 Task: Plan a event to practice mindfulness during the workday.
Action: Mouse moved to (118, 215)
Screenshot: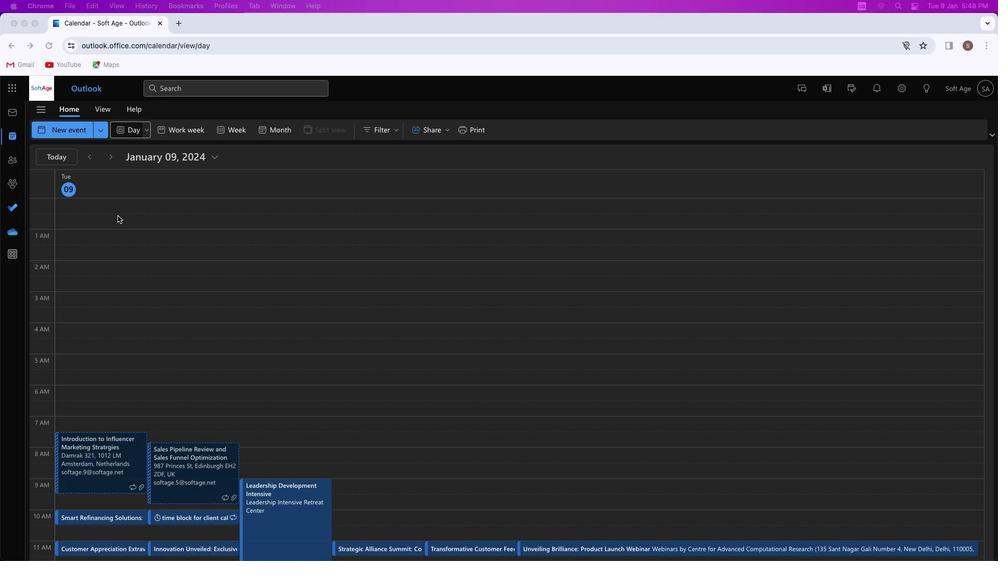
Action: Mouse pressed left at (118, 215)
Screenshot: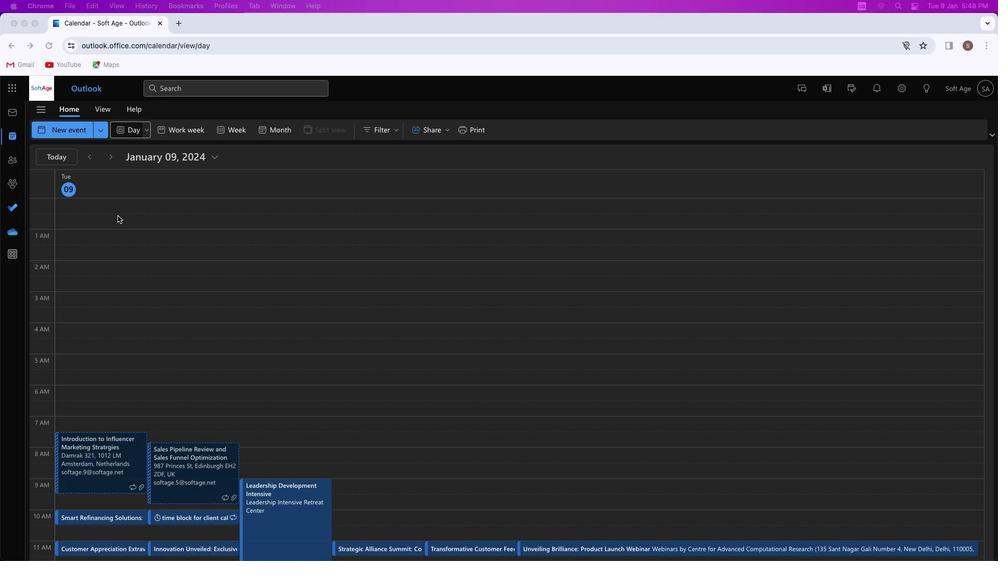 
Action: Mouse moved to (69, 132)
Screenshot: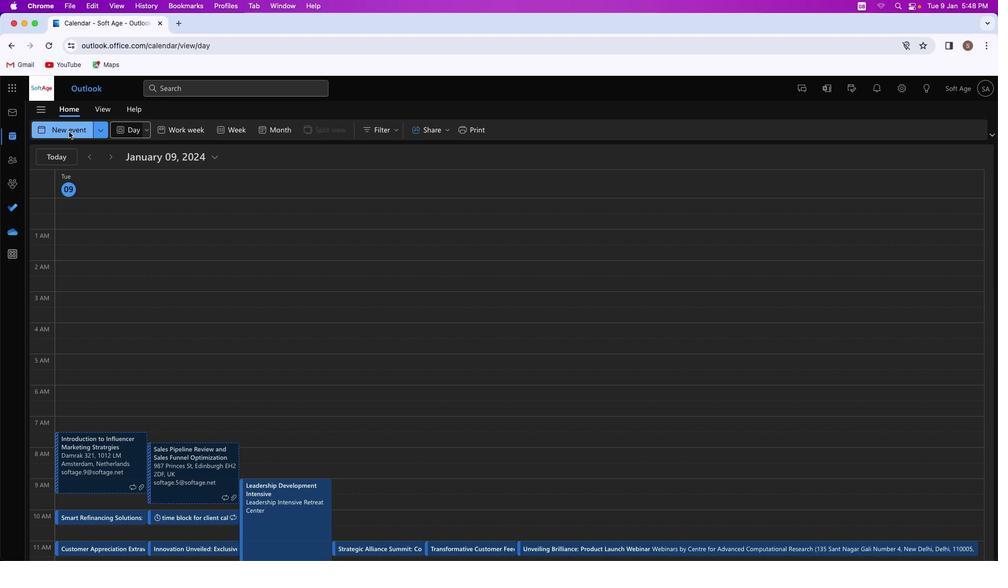 
Action: Mouse pressed left at (69, 132)
Screenshot: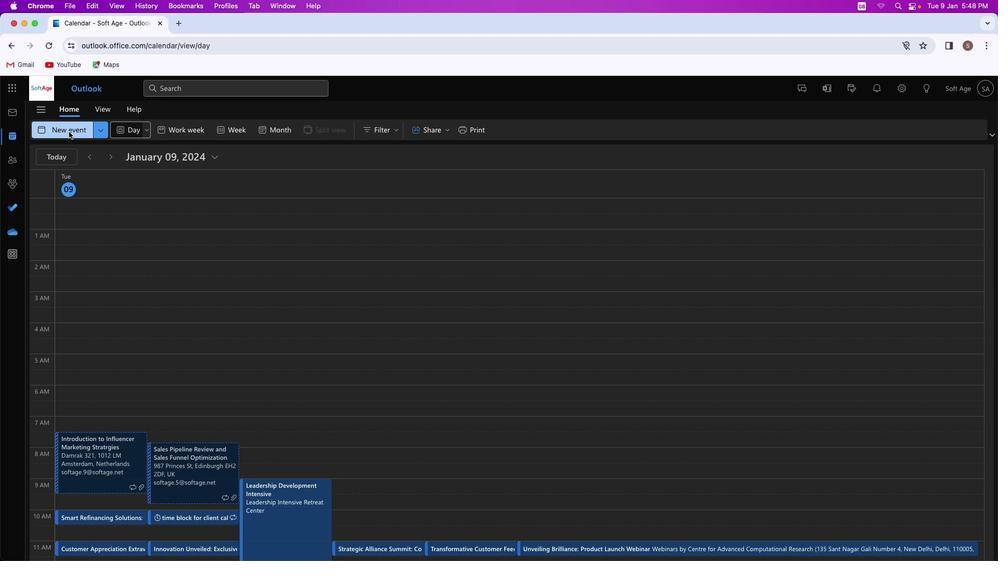 
Action: Mouse moved to (269, 193)
Screenshot: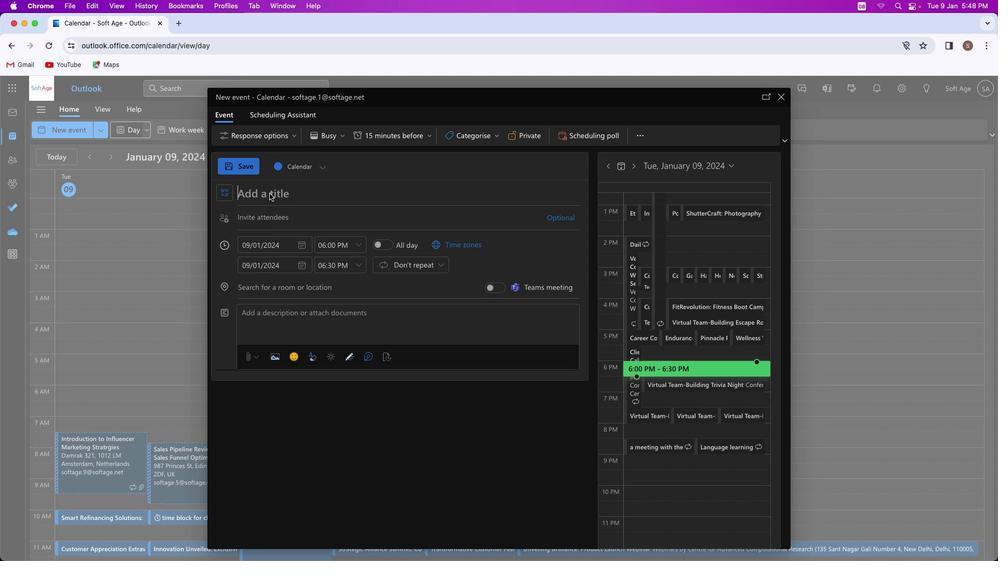 
Action: Mouse pressed left at (269, 193)
Screenshot: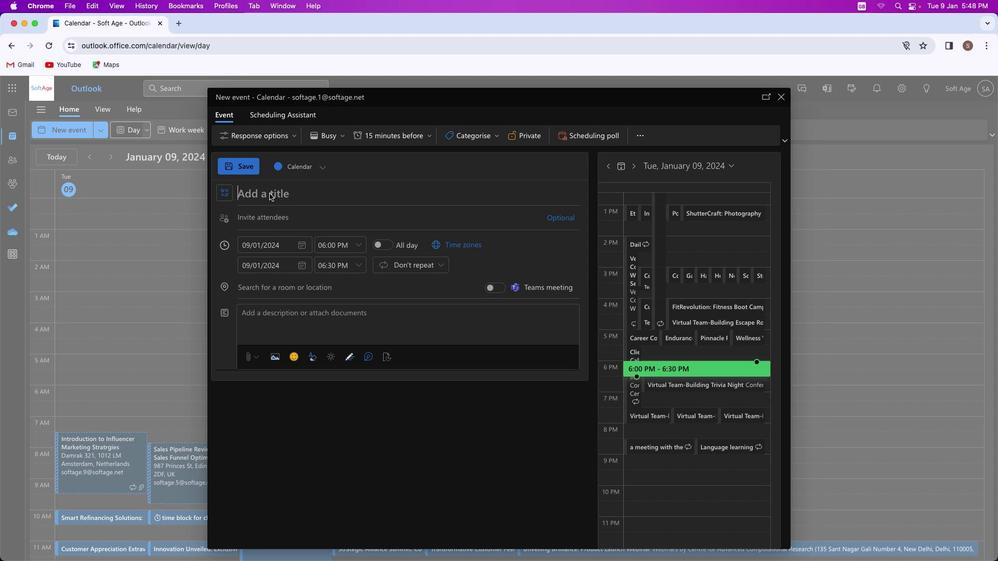 
Action: Key pressed Key.shift_r'M''i''n''d''f''u''l'Key.spaceKey.shift_r'M''o''m''e''n''t''s'Key.shift_r':'Key.spaceKey.shift'W''o''r''k''d''a''y'Key.spaceKey.shift'S''e''r''e''n''i''t''y'Key.spaceKey.shift'S''e''s''s''i''o''n'
Screenshot: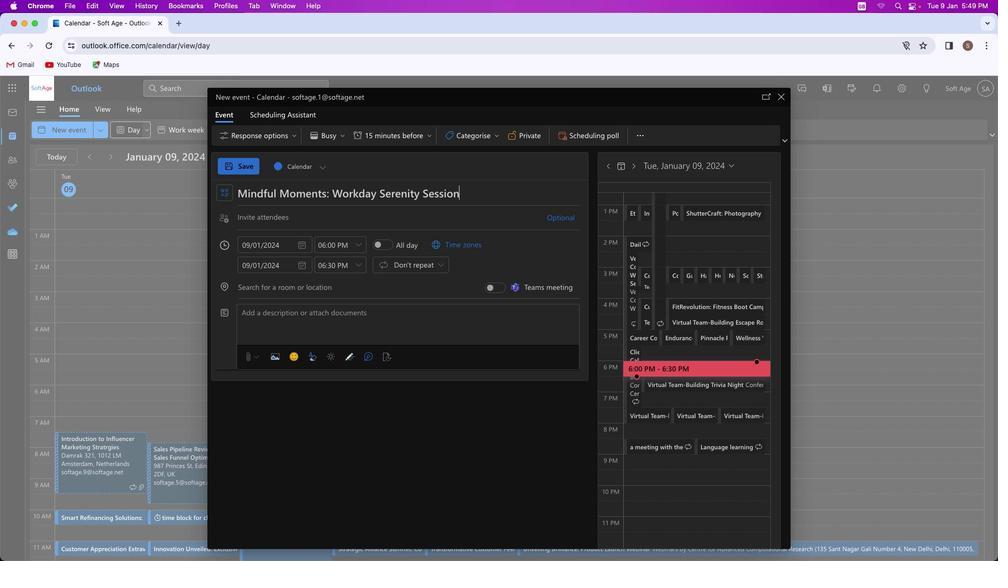 
Action: Mouse moved to (274, 219)
Screenshot: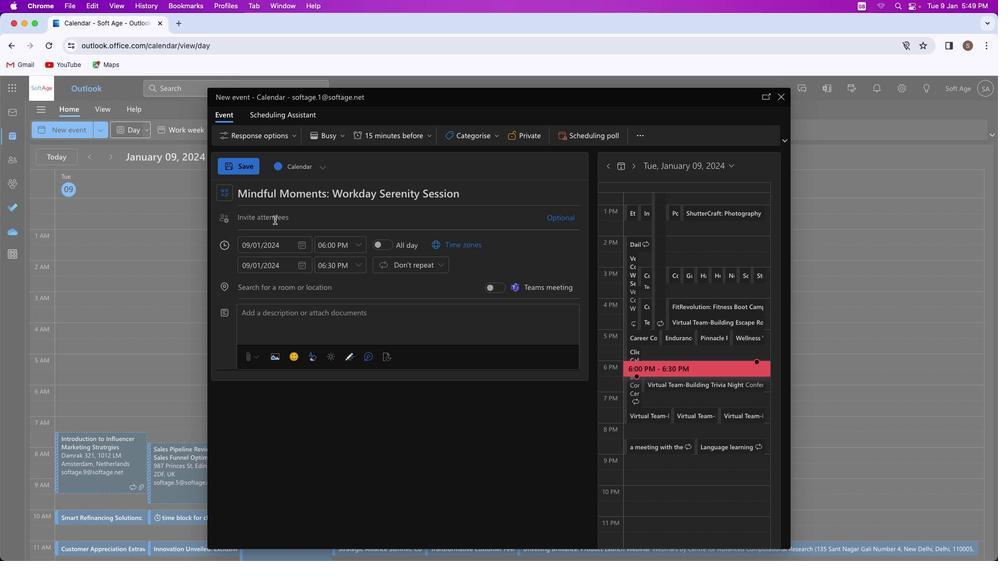 
Action: Mouse pressed left at (274, 219)
Screenshot: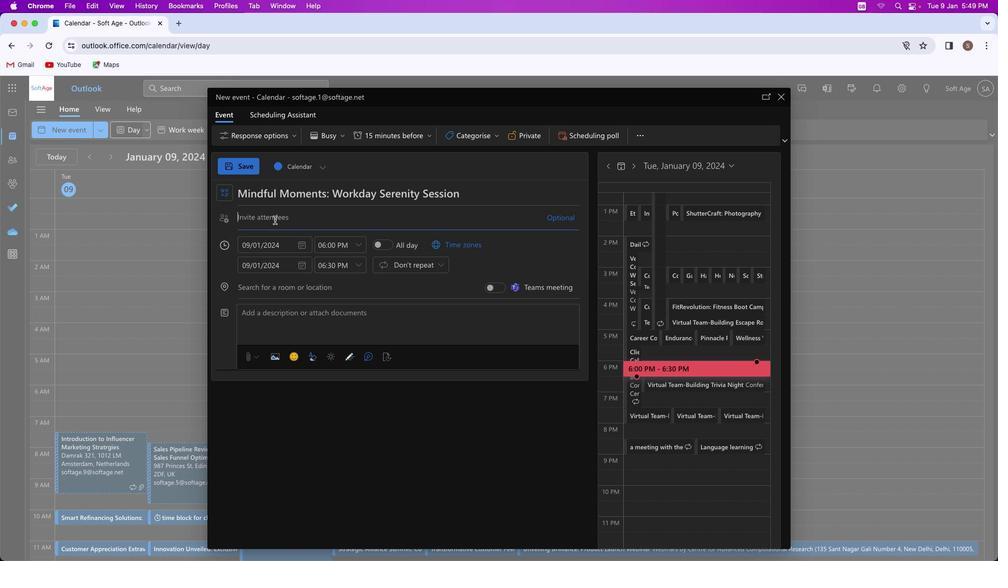 
Action: Key pressed 's''h''i''v''a''m''y''a''d''a''v''s''m''4''1'Key.shift'@''o''u''t''l''o''o''k''.''c''o''m'
Screenshot: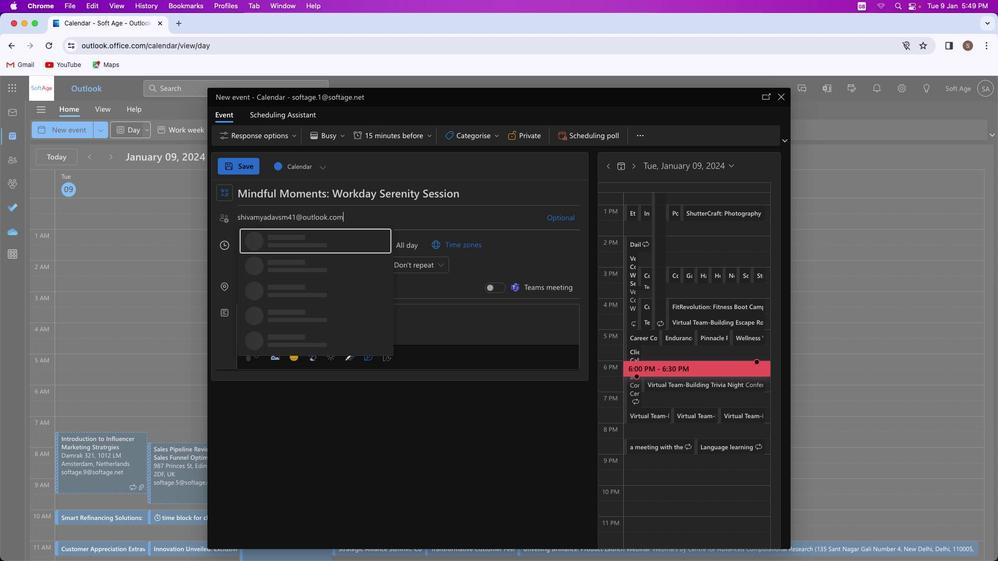 
Action: Mouse moved to (352, 242)
Screenshot: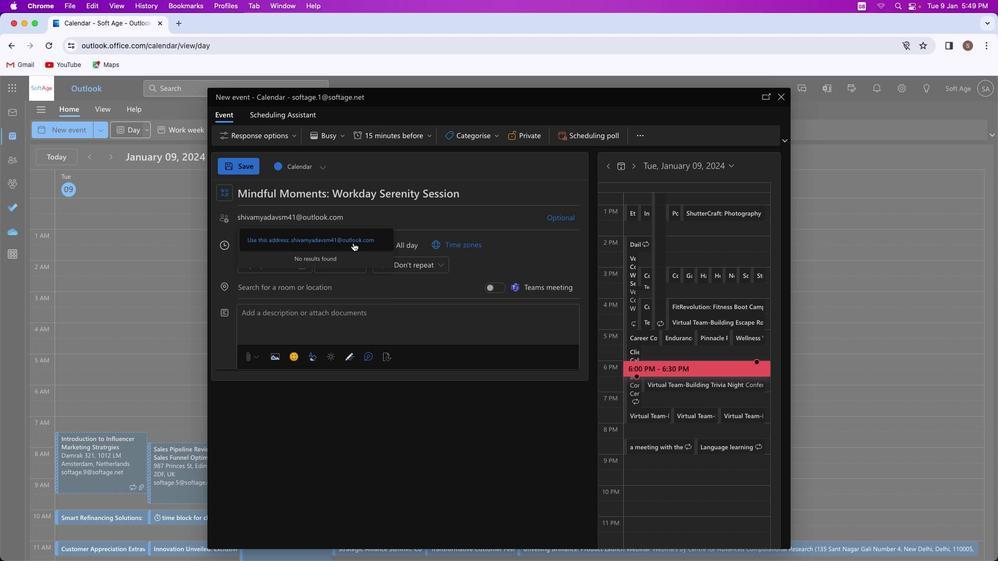 
Action: Mouse pressed left at (352, 242)
Screenshot: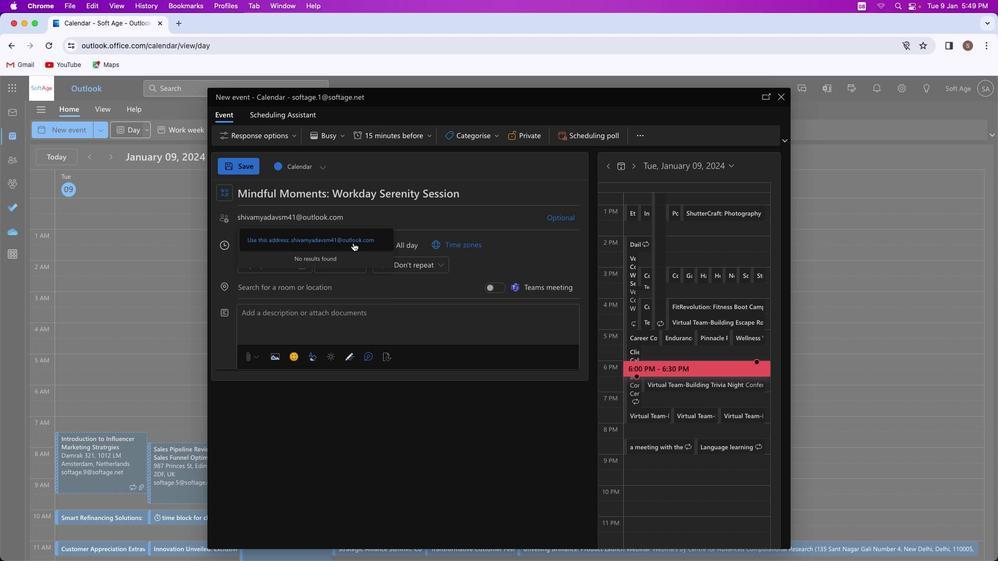 
Action: Mouse moved to (364, 237)
Screenshot: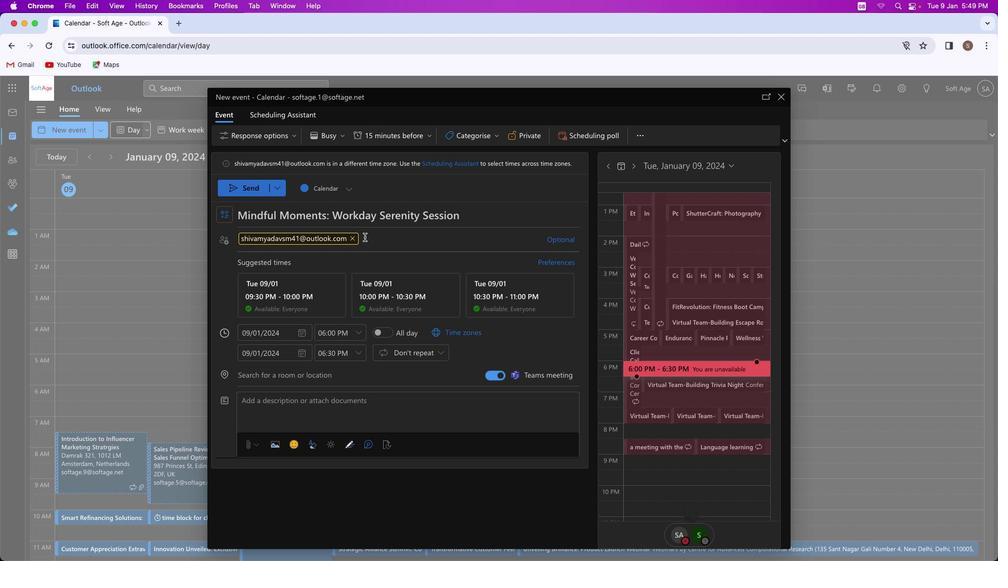 
Action: Key pressed Key.shift'A''k''a''s''h''r''a''j''p''u''t'Key.shift'@''o''u''t''l''o''o''k''.''c''o''m'
Screenshot: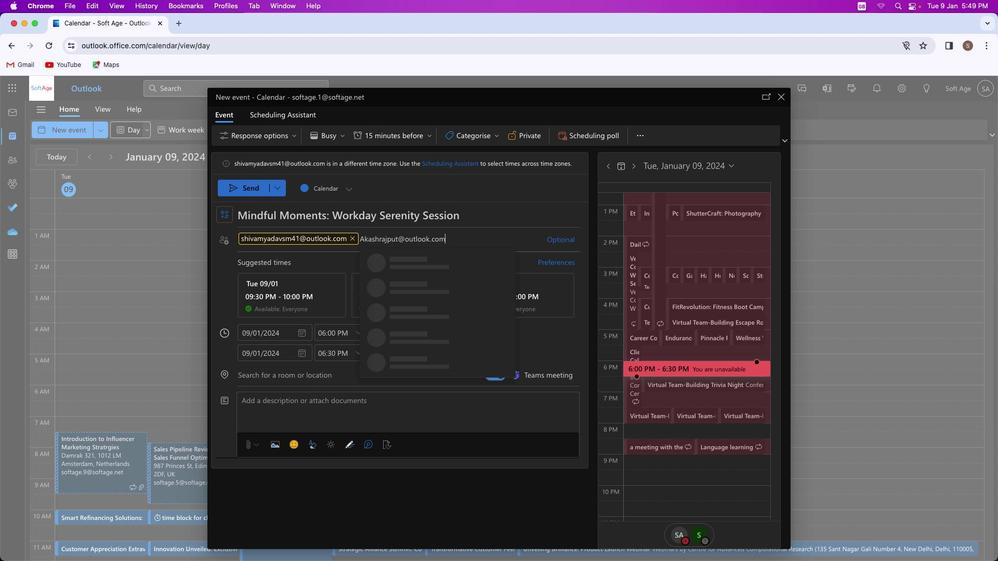 
Action: Mouse moved to (424, 257)
Screenshot: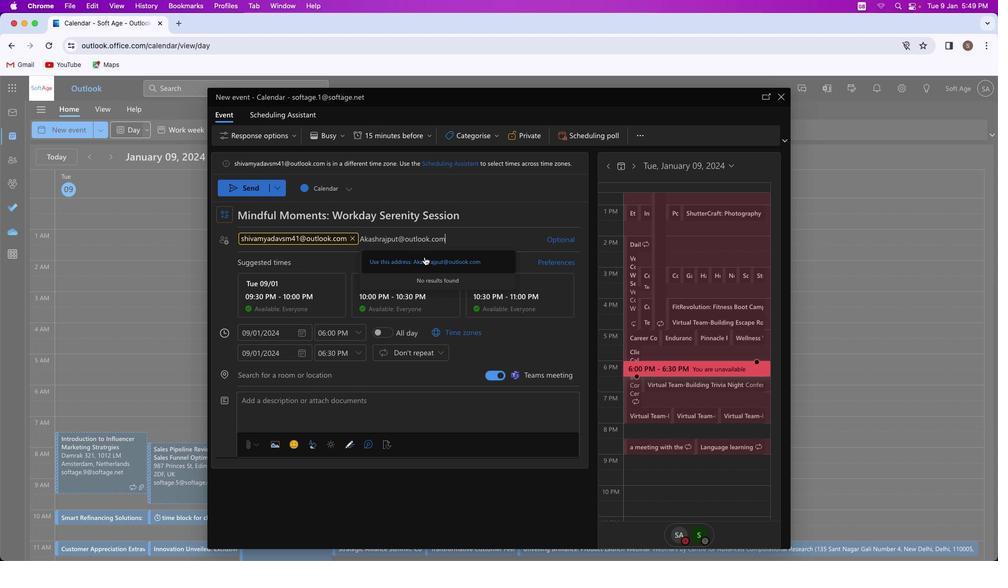 
Action: Mouse pressed left at (424, 257)
Screenshot: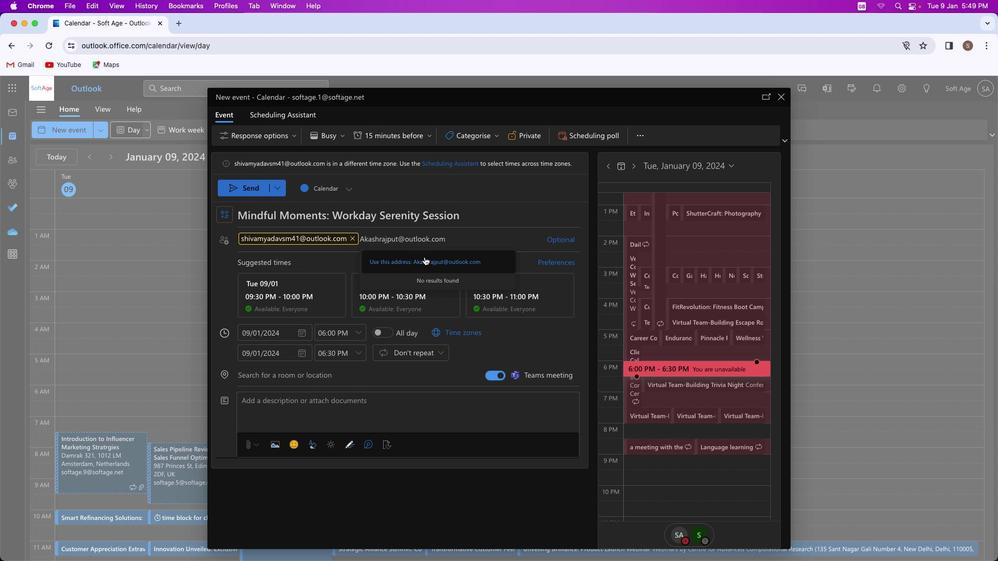 
Action: Mouse moved to (570, 248)
Screenshot: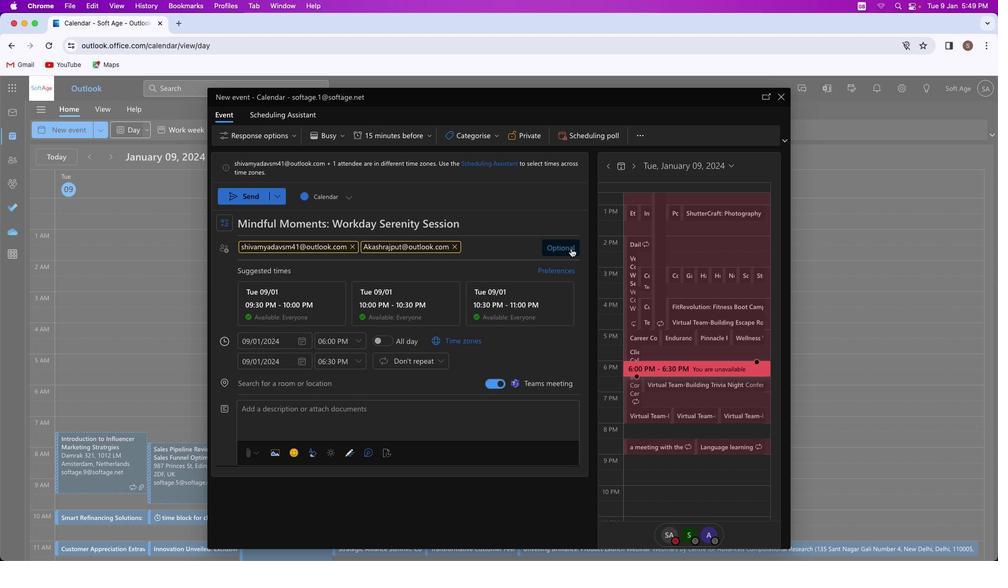 
Action: Mouse pressed left at (570, 248)
Screenshot: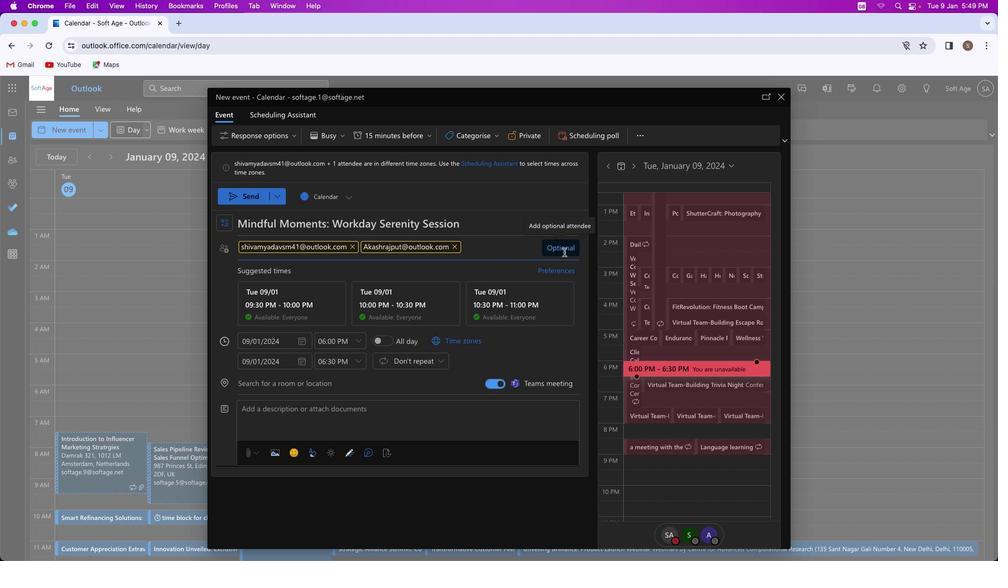 
Action: Mouse moved to (307, 278)
Screenshot: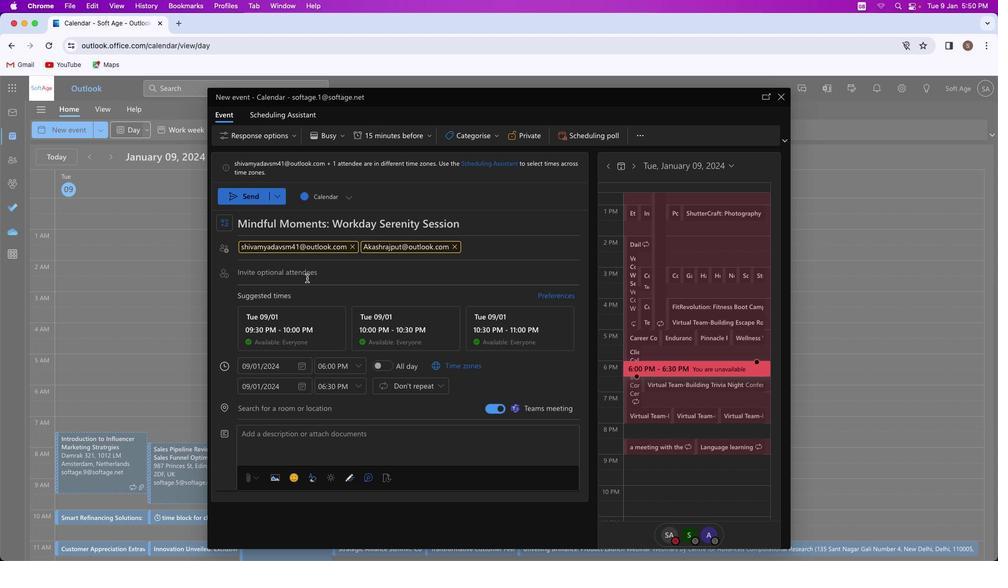 
Action: Key pressed Key.shift_r'M''u''k''k''u''n''d''1''0'Key.shift'@''o''u''t''l''o''o''k'','Key.backspace'.''c''o''m'Key.leftKey.leftKey.leftKey.leftKey.leftKey.leftKey.shift_r'M''u''k''k''u''n''d''1''0'Key.shift'@''o''u''t''l''o''o''k'
Screenshot: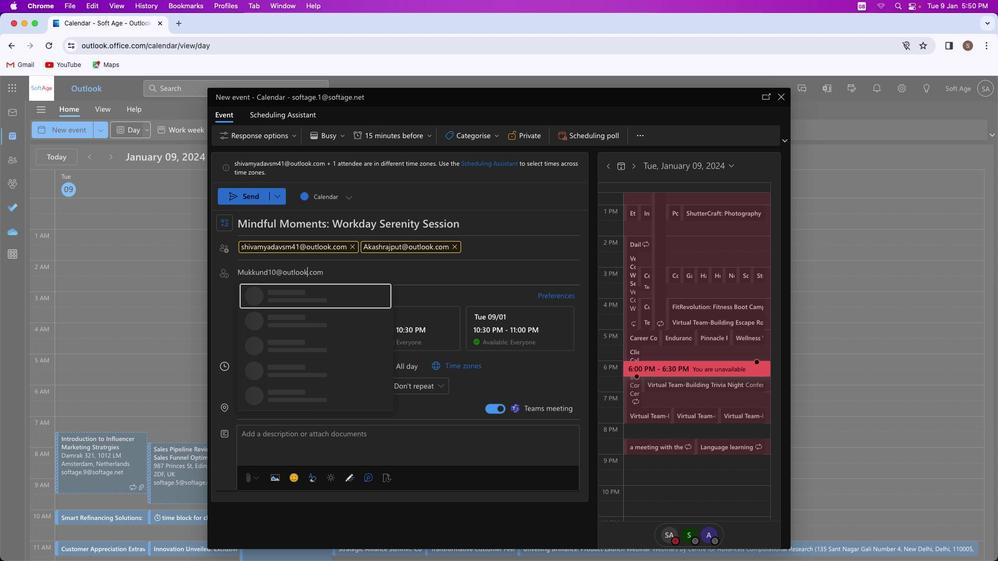 
Action: Mouse moved to (342, 290)
Screenshot: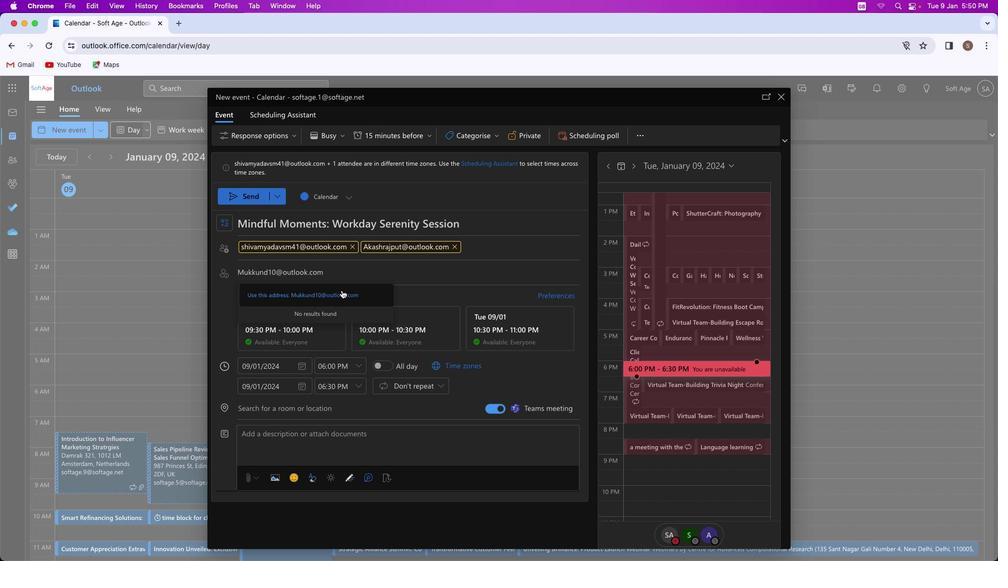 
Action: Mouse pressed left at (342, 290)
Screenshot: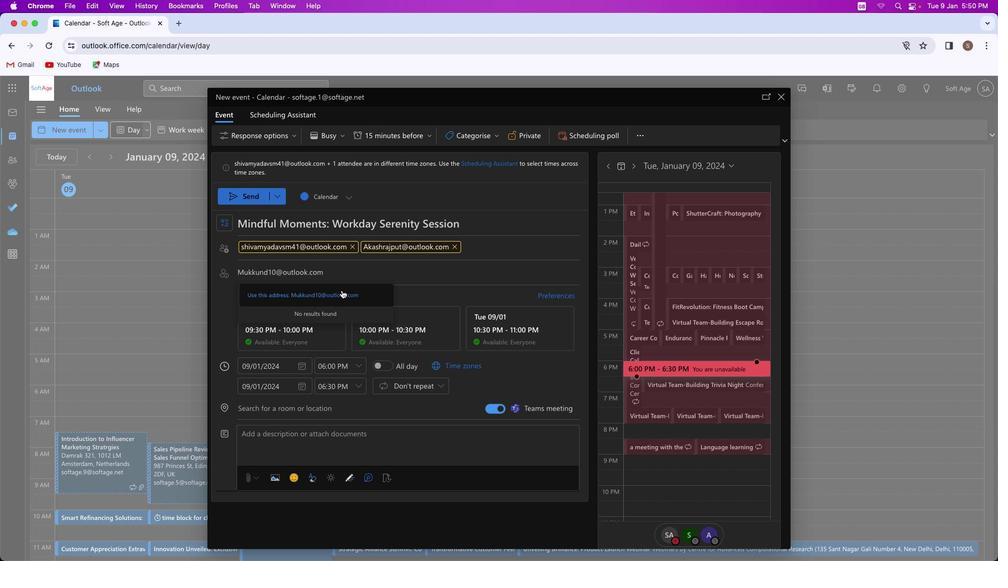 
Action: Mouse moved to (301, 409)
Screenshot: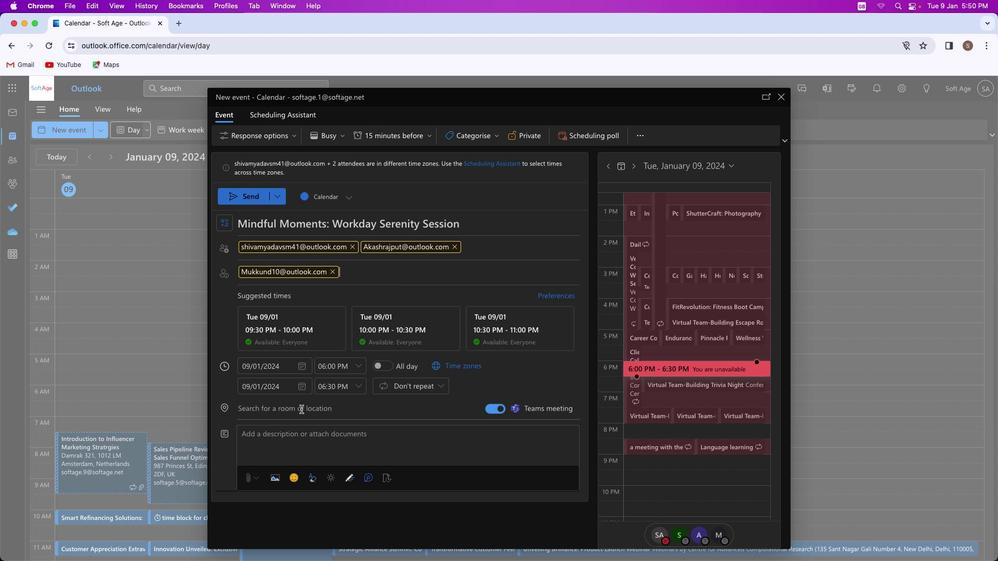
Action: Mouse pressed left at (301, 409)
Screenshot: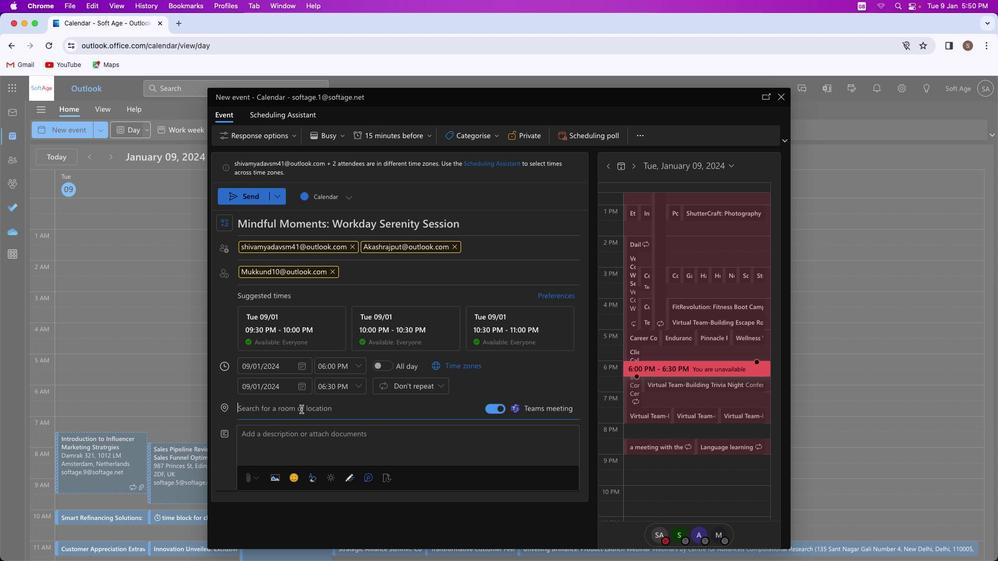 
Action: Key pressed Key.shift'S''o''f''t''a''g''e'Key.spaceKey.shift_r'I''n''f''o''r''m''a''t''i''o''n'Key.spaceKey.shift'T''e''c''h''n''o''l''o''g''y'
Screenshot: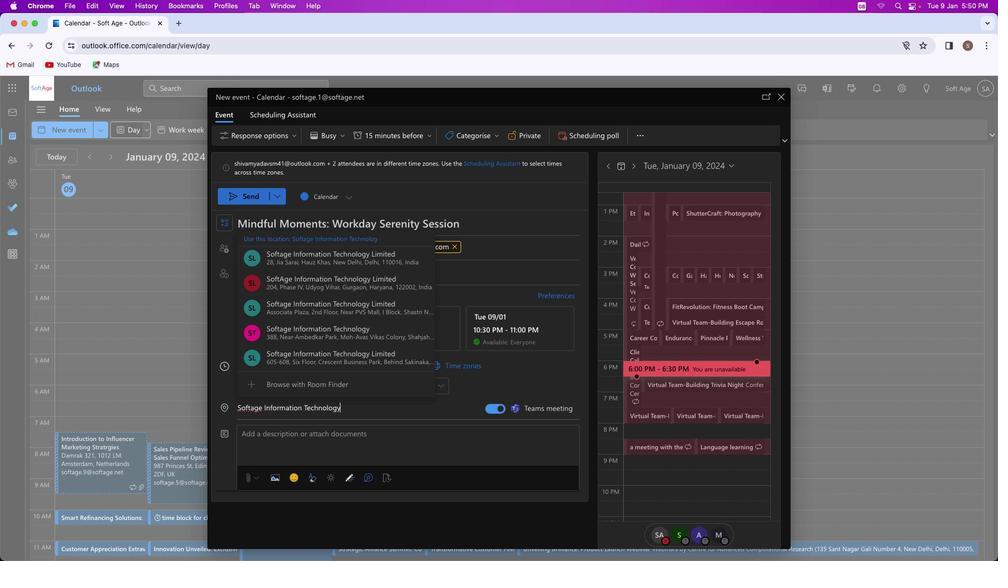 
Action: Mouse moved to (307, 260)
Screenshot: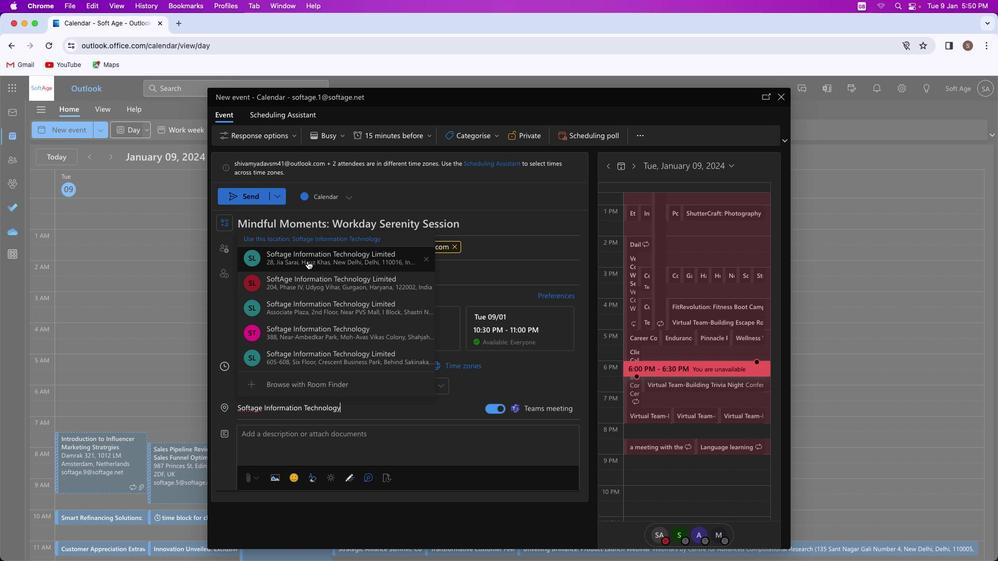 
Action: Mouse pressed left at (307, 260)
Screenshot: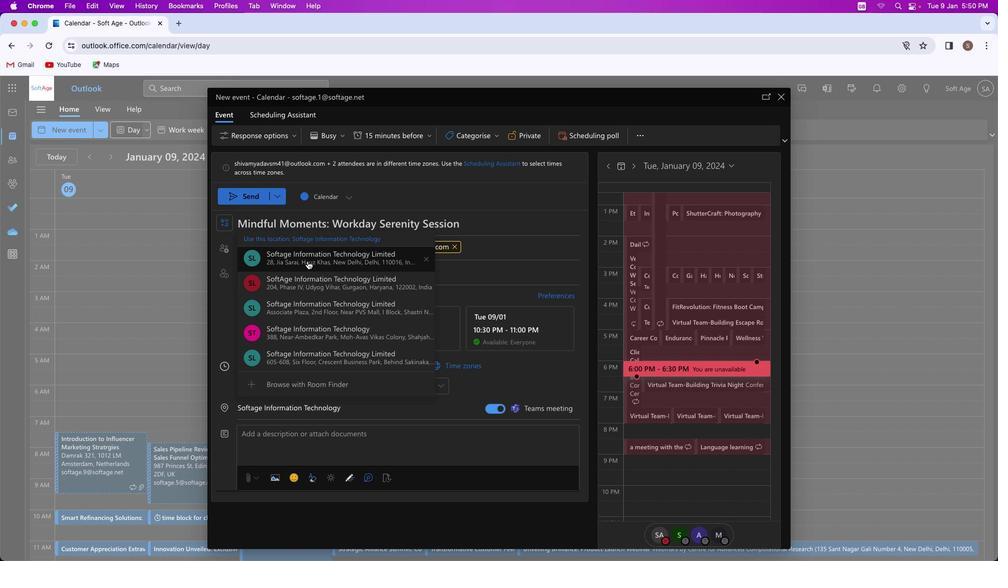 
Action: Mouse moved to (300, 455)
Screenshot: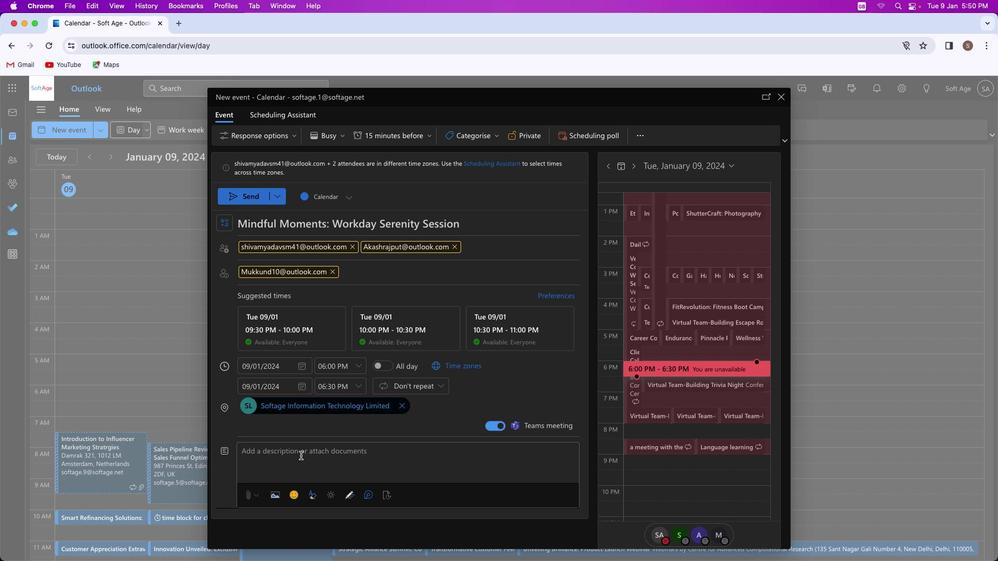
Action: Mouse pressed left at (300, 455)
Screenshot: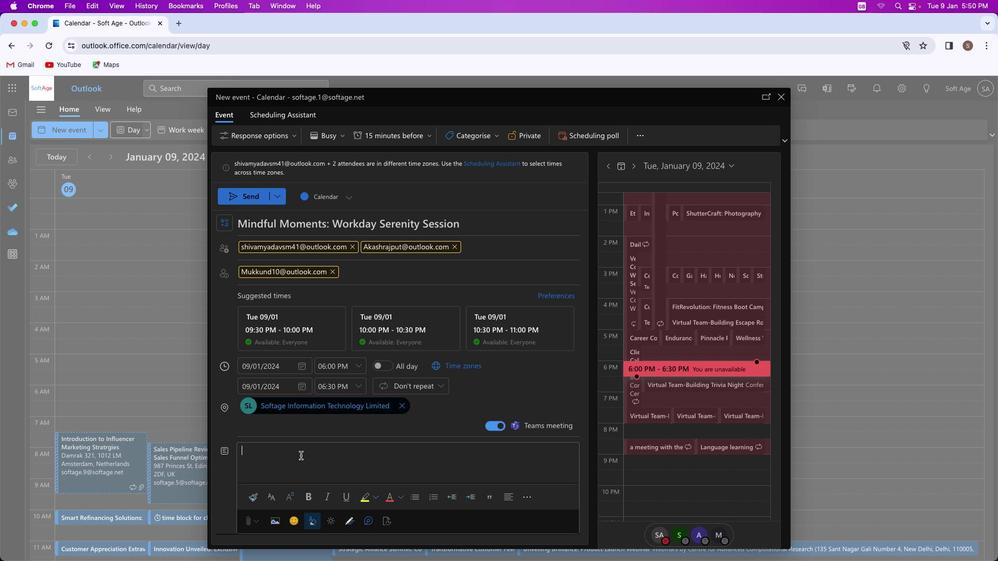 
Action: Key pressed Key.shift'C''a''r''v''e'Key.space'o''u''t'Key.space'a'Key.space'm''i''n''d''f''u''l''n''e''s''s'Key.space'm''o''m''e''n''t'Key.space'i''n'Key.space'y''o''u''r'Key.space'w''o''r''k''d''a''y''.'Key.spaceKey.shift_r'J''o''i''n'Key.space'u''s'Key.space'f''o''r'Key.space'a'Key.space'b''r''i''e''f'','Key.space'r''e''j''u''v''e''n''a''t''i''n''g'Key.space's''e''s''s''i''o''n'Key.space't''o'Key.space'p''r''a''c''t''i''c''e'Key.space'm''i''n''d''f''u''l''n''e''s''s'','Key.space'f''o''r''t''e''r''i''n''g'Key.space'f''o''c''u''s'','Key.space'r''e''l''a''x''a''t''i''o''n'
Screenshot: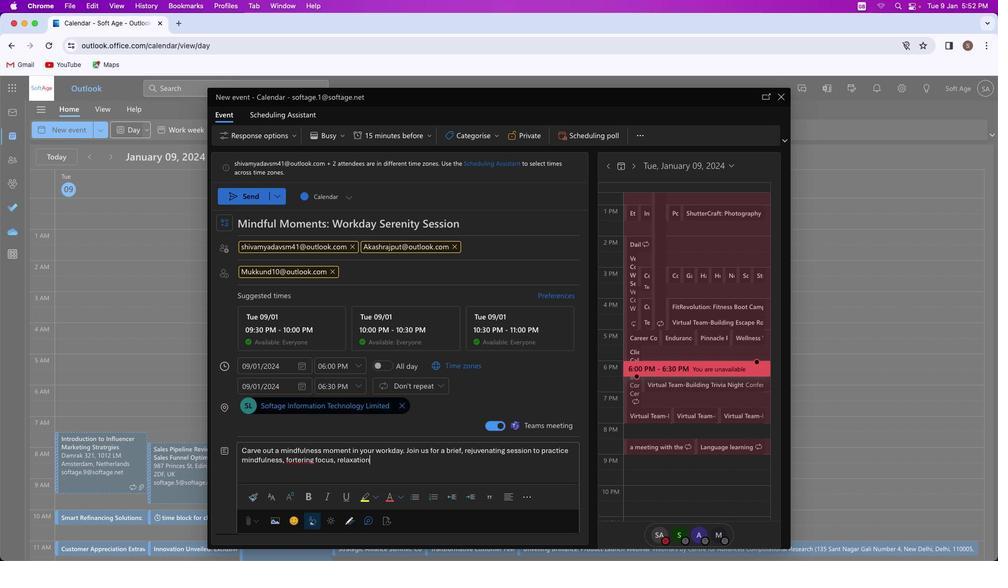 
Action: Mouse moved to (295, 461)
Screenshot: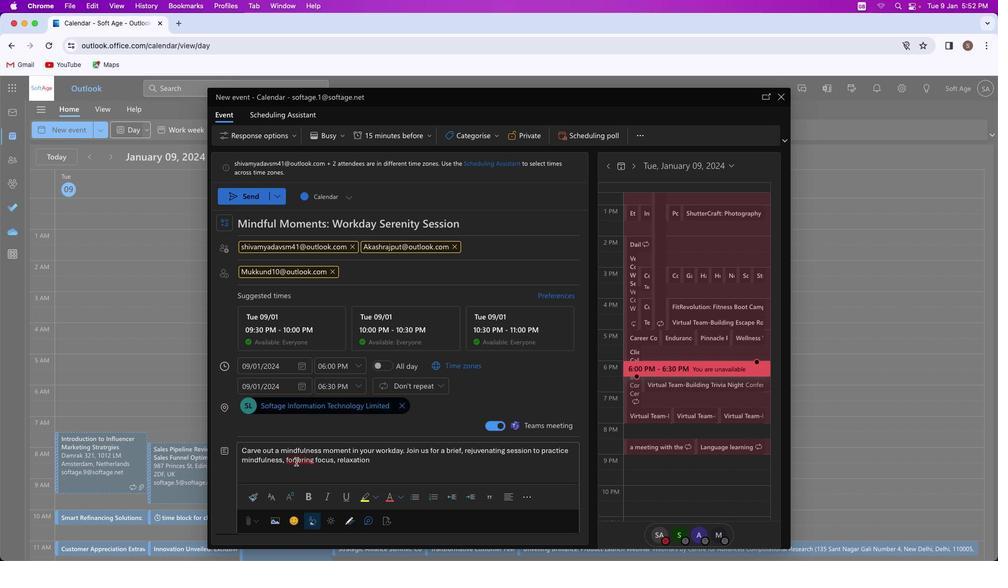 
Action: Mouse pressed left at (295, 461)
Screenshot: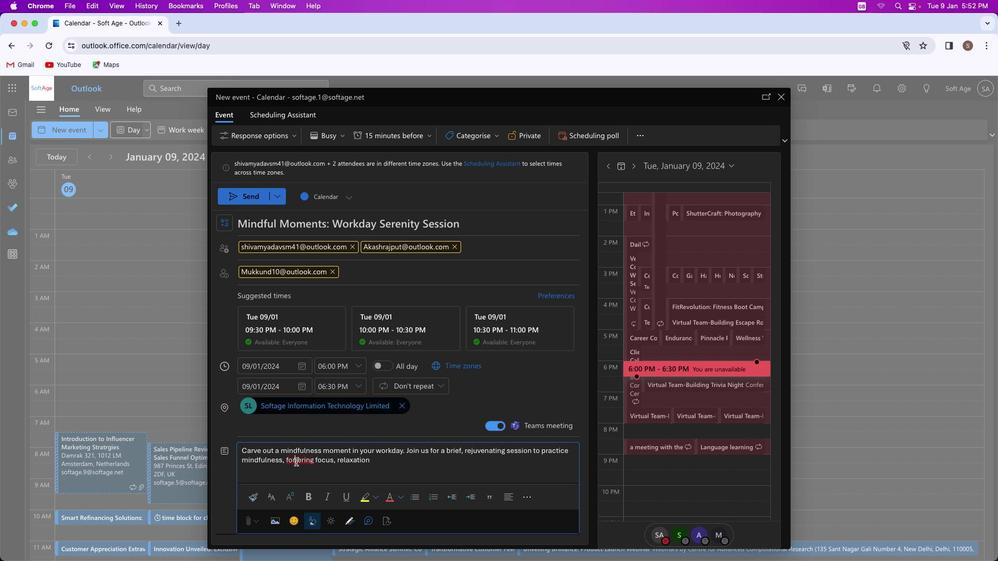 
Action: Mouse moved to (296, 461)
Screenshot: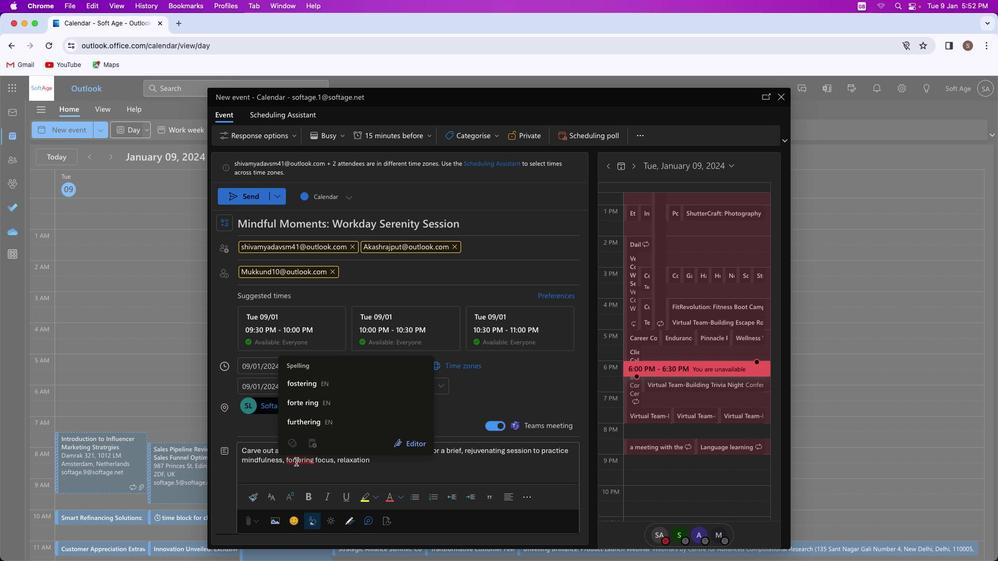 
Action: Key pressed Key.backspace's'
Screenshot: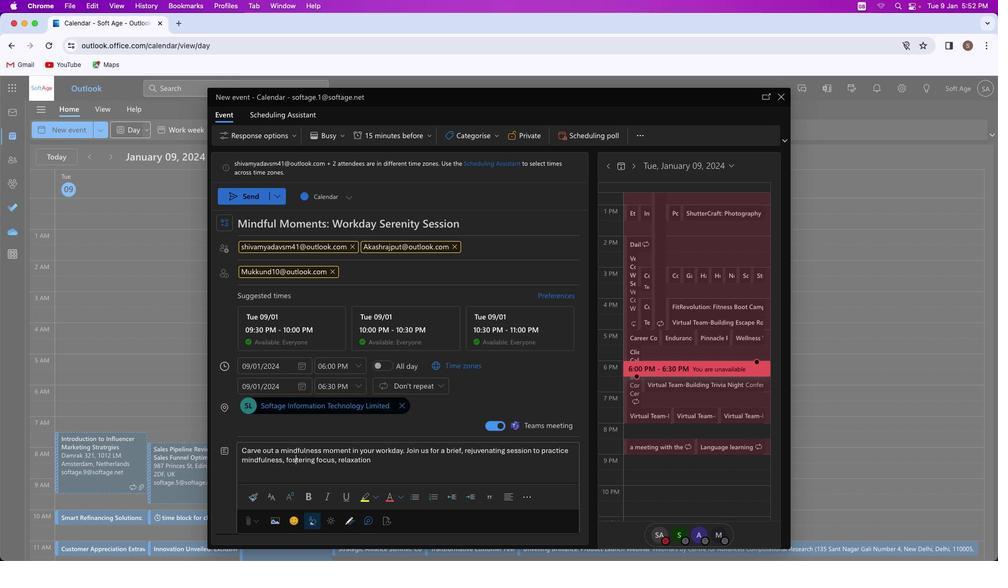 
Action: Mouse moved to (377, 463)
Screenshot: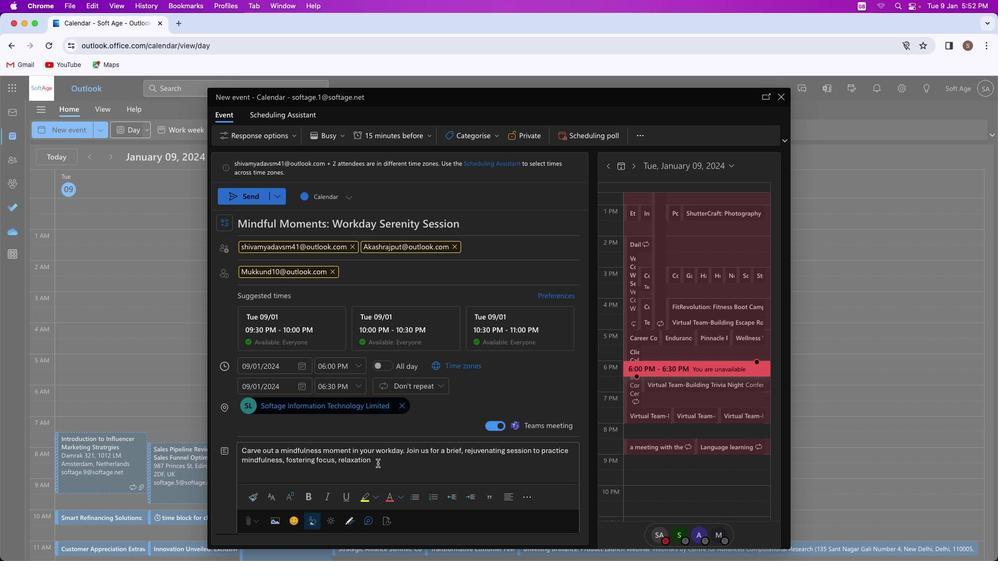 
Action: Mouse pressed left at (377, 463)
Screenshot: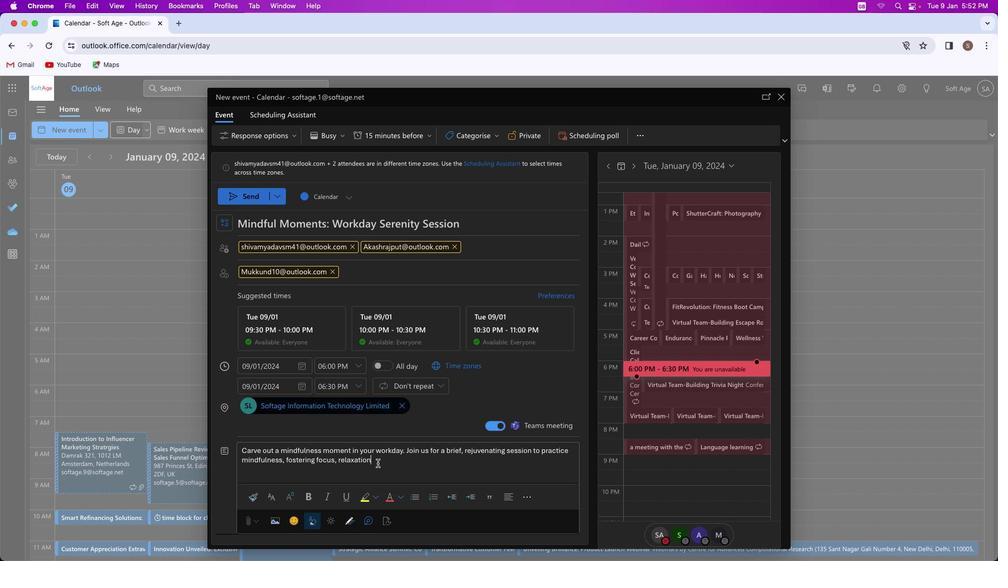 
Action: Mouse moved to (376, 463)
Screenshot: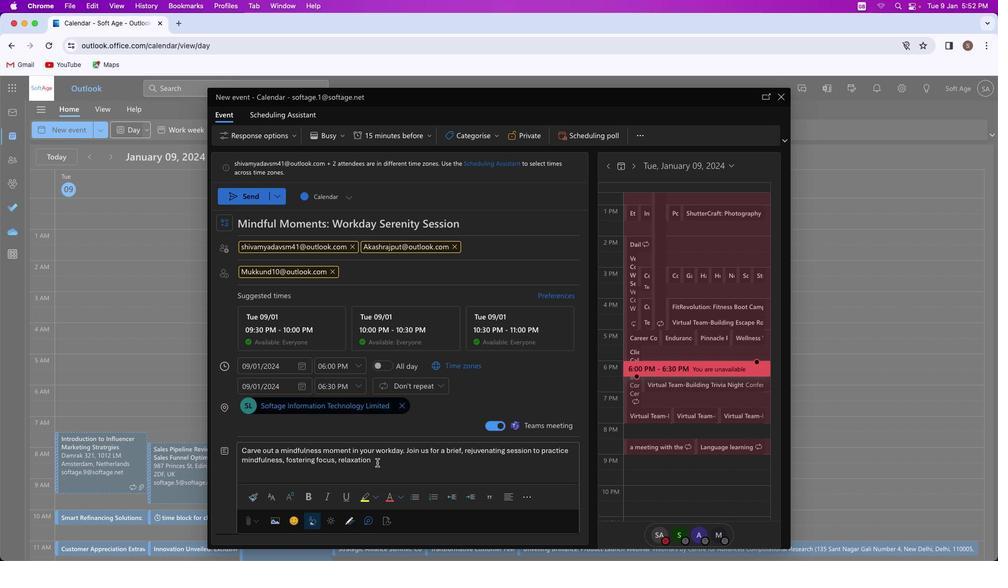 
Action: Key pressed ','Key.space'a''n''d'Key.space'a'Key.space'h''a''r''m''o''n''i''o''u''s'Key.space'b''a''l''a''n''c''e'Key.space'b''e''t''w''e''e''n'Key.space'w''o''r''k'Key.space'a''n''d'Key.space'w''e''l''l''-''b''e''i''n''g''.'
Screenshot: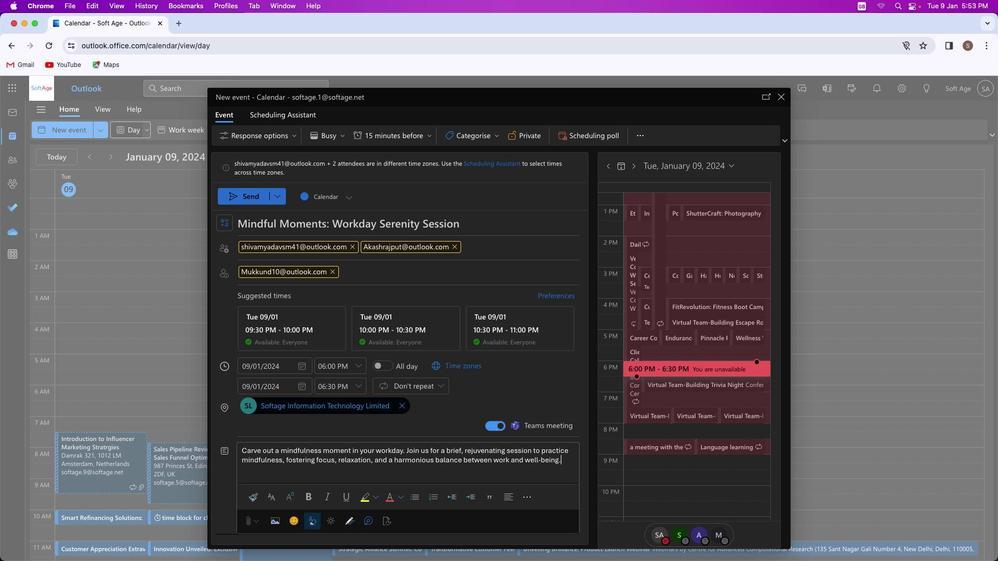
Action: Mouse moved to (402, 451)
Screenshot: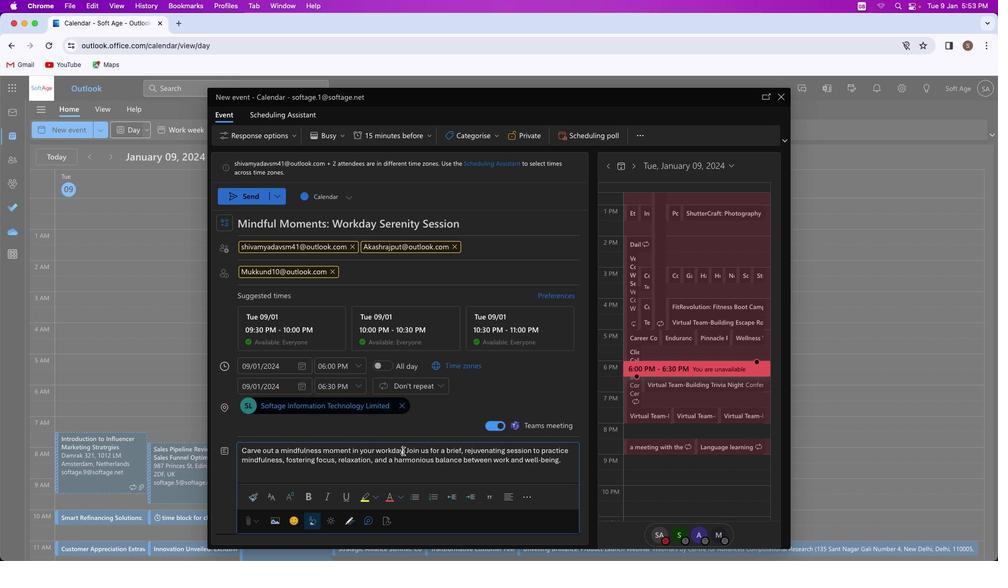 
Action: Mouse pressed left at (402, 451)
Screenshot: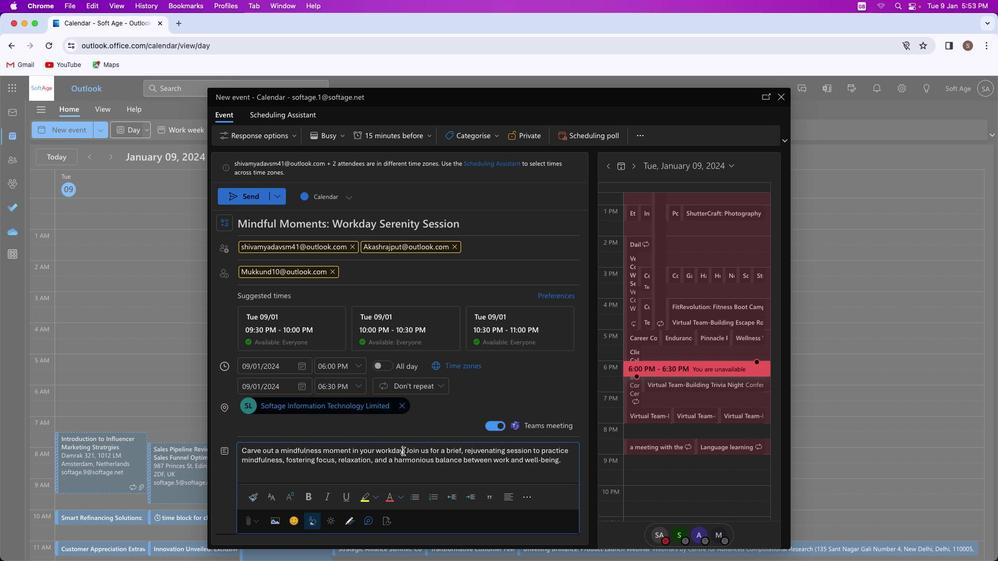 
Action: Mouse moved to (305, 497)
Screenshot: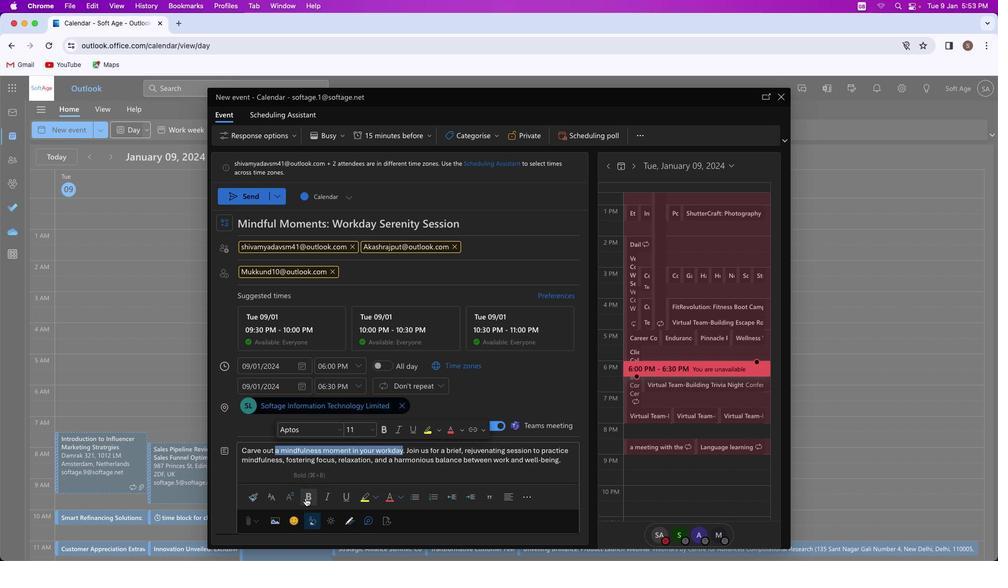 
Action: Mouse pressed left at (305, 497)
Screenshot: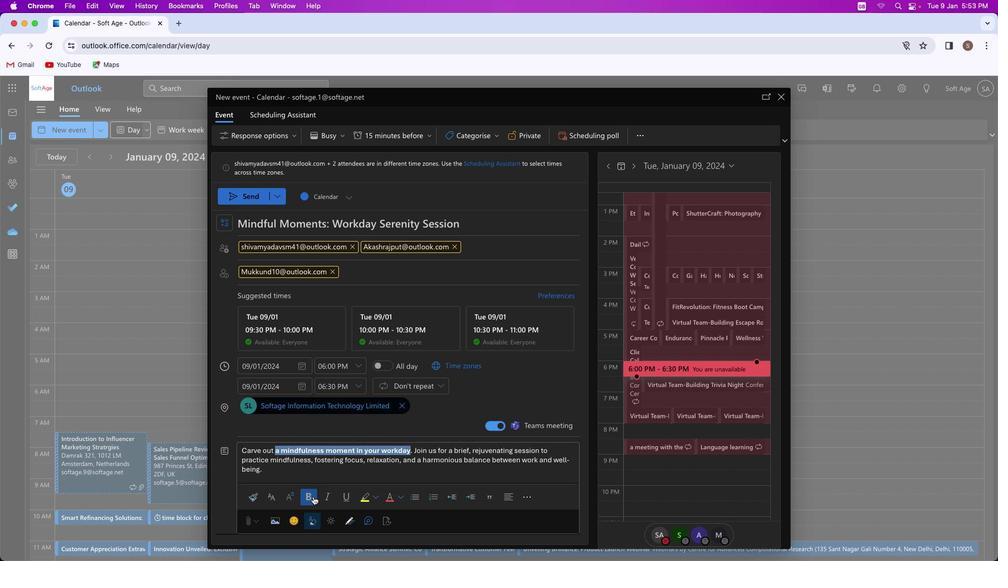 
Action: Mouse moved to (326, 494)
Screenshot: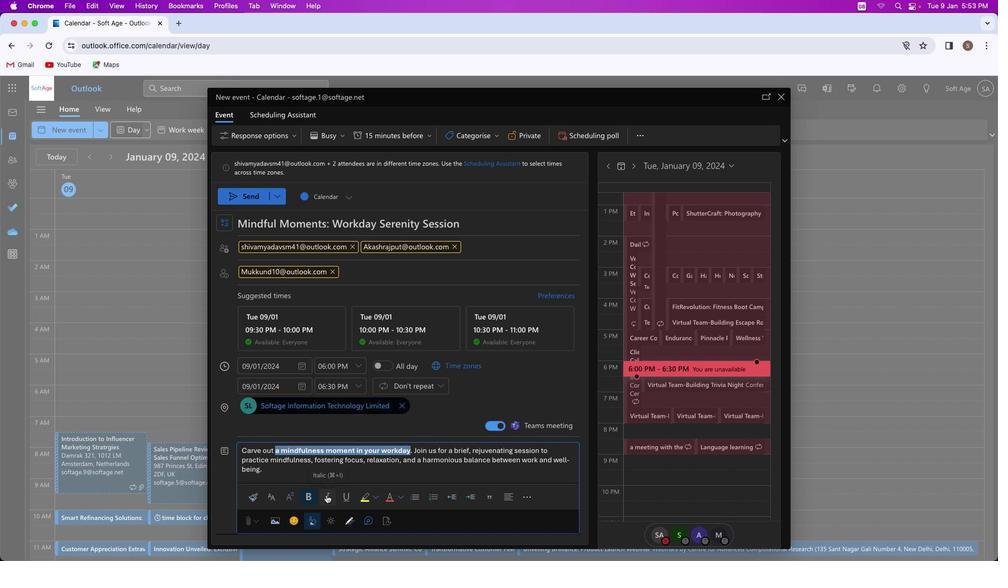 
Action: Mouse pressed left at (326, 494)
Screenshot: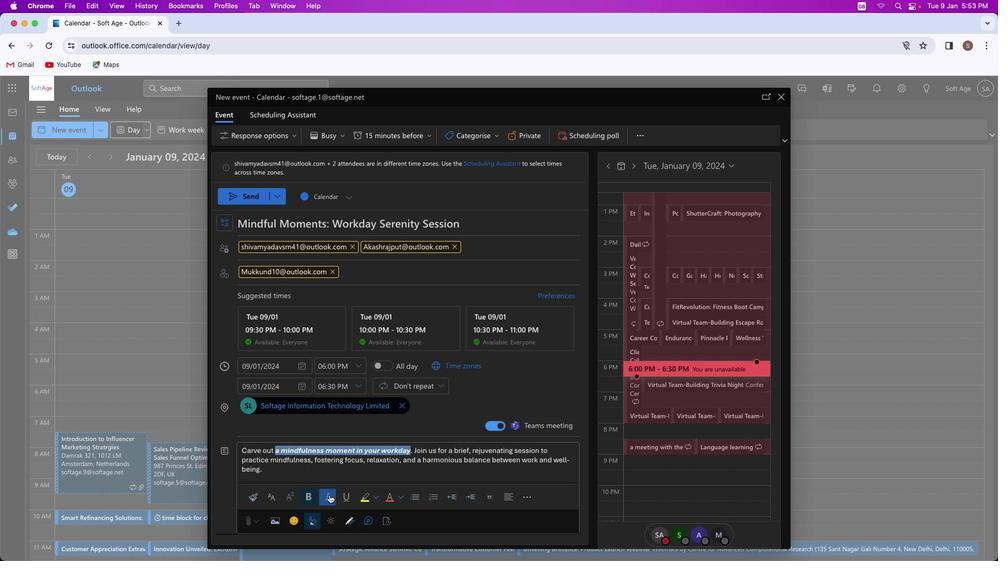 
Action: Mouse moved to (343, 496)
Screenshot: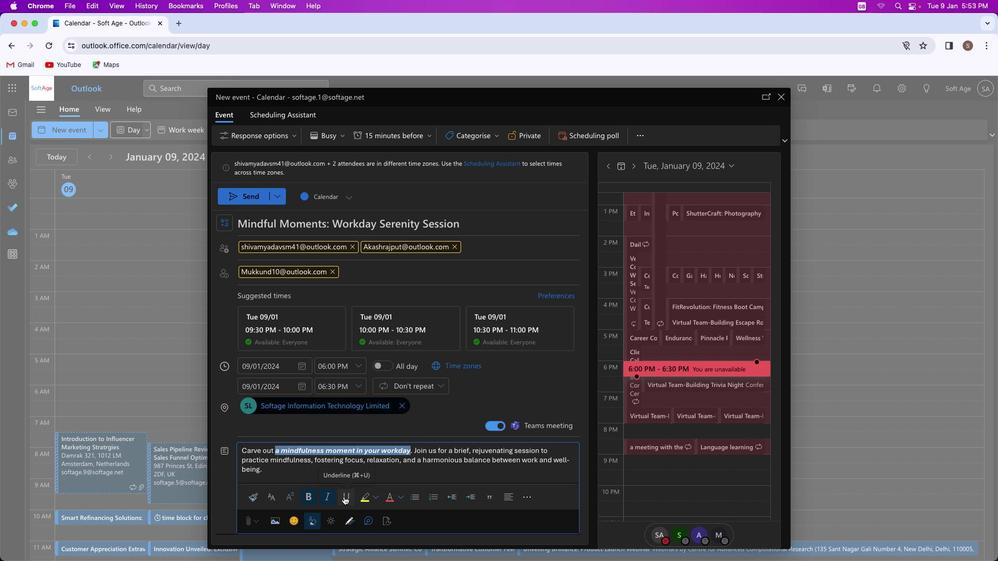 
Action: Mouse pressed left at (343, 496)
Screenshot: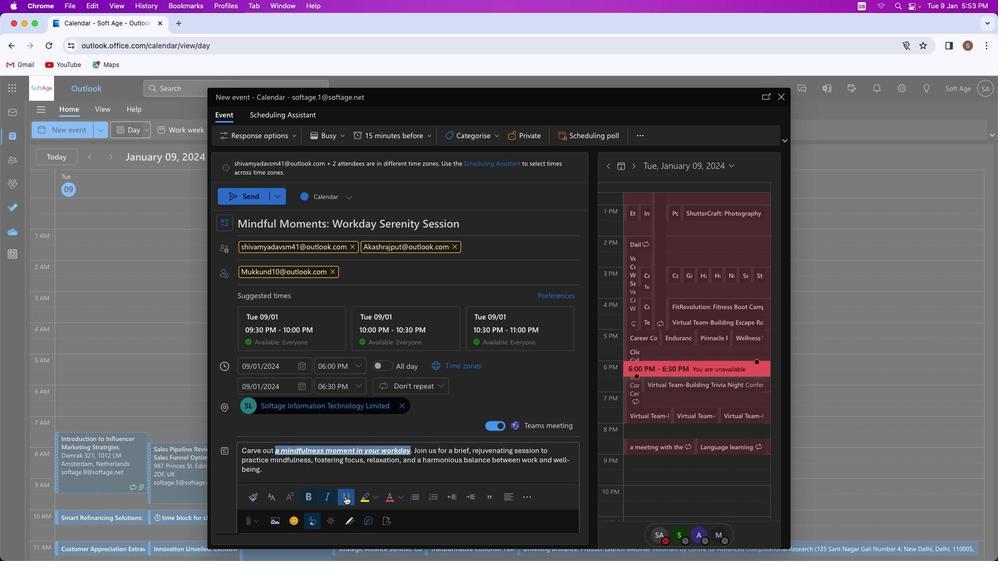 
Action: Mouse moved to (392, 497)
Screenshot: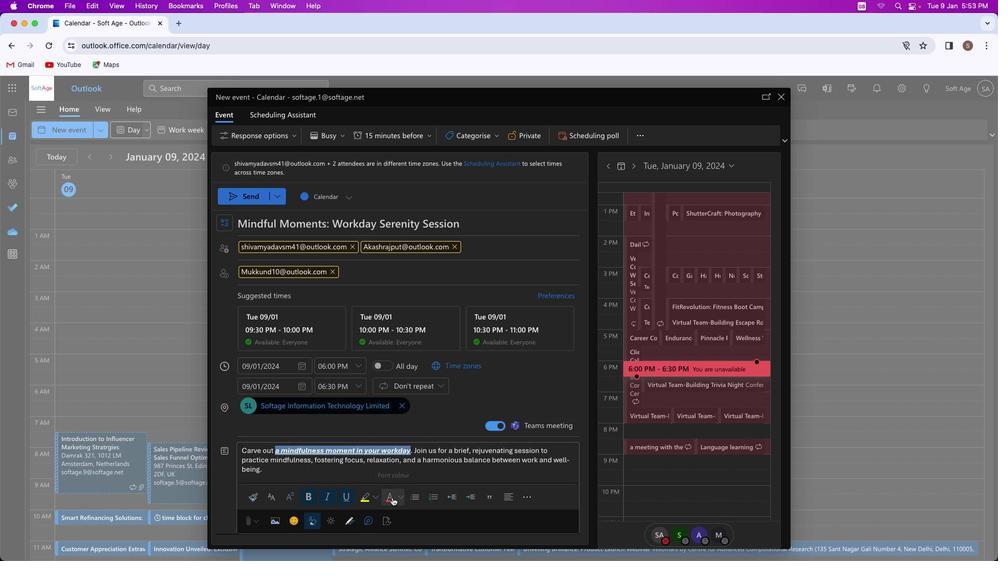 
Action: Mouse pressed left at (392, 497)
Screenshot: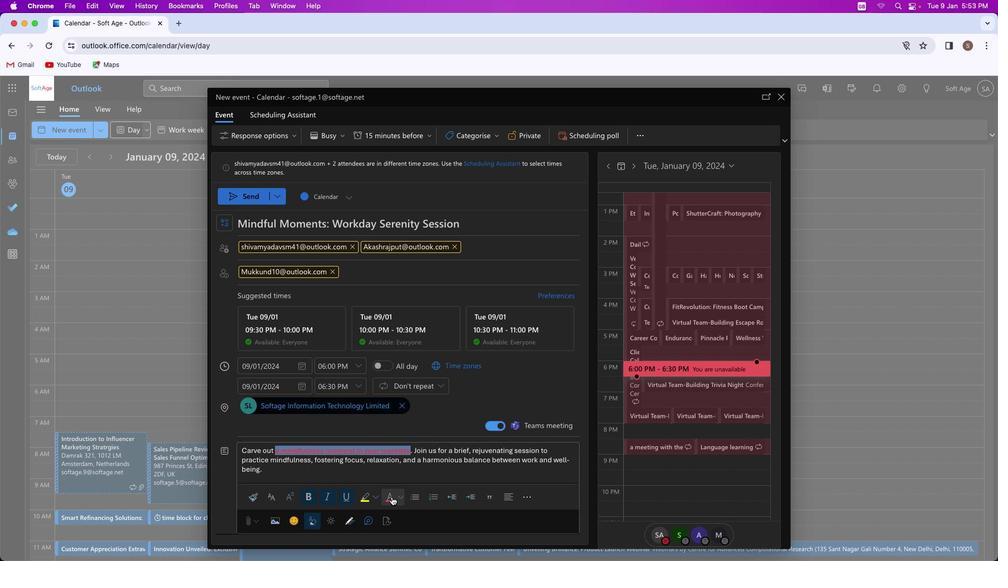 
Action: Mouse moved to (452, 470)
Screenshot: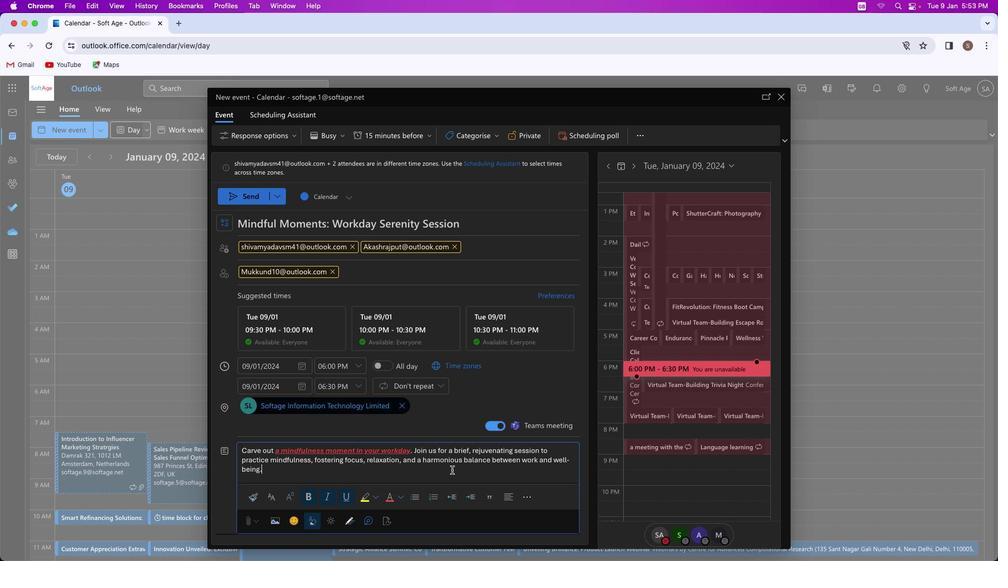 
Action: Mouse pressed left at (452, 470)
Screenshot: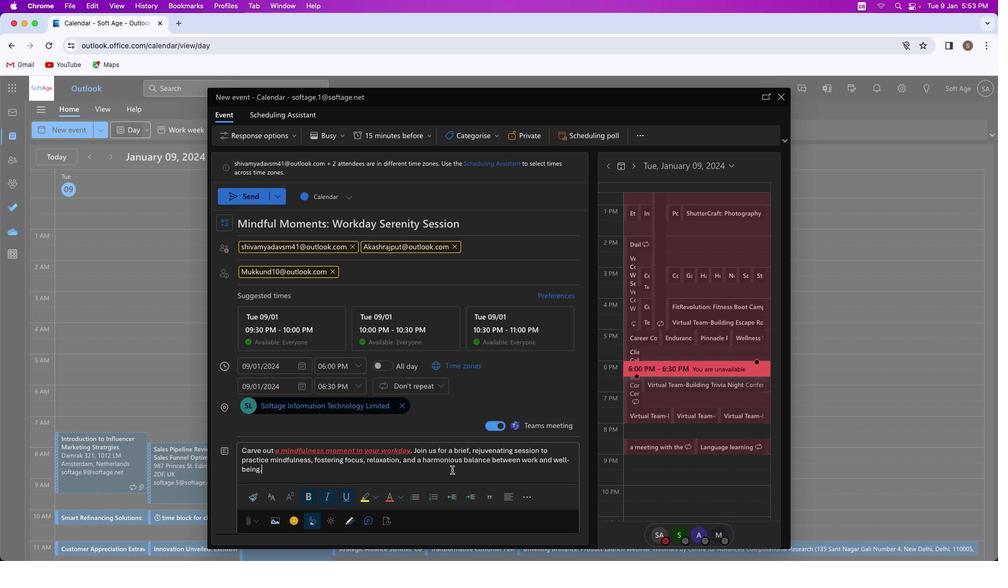 
Action: Mouse moved to (309, 461)
Screenshot: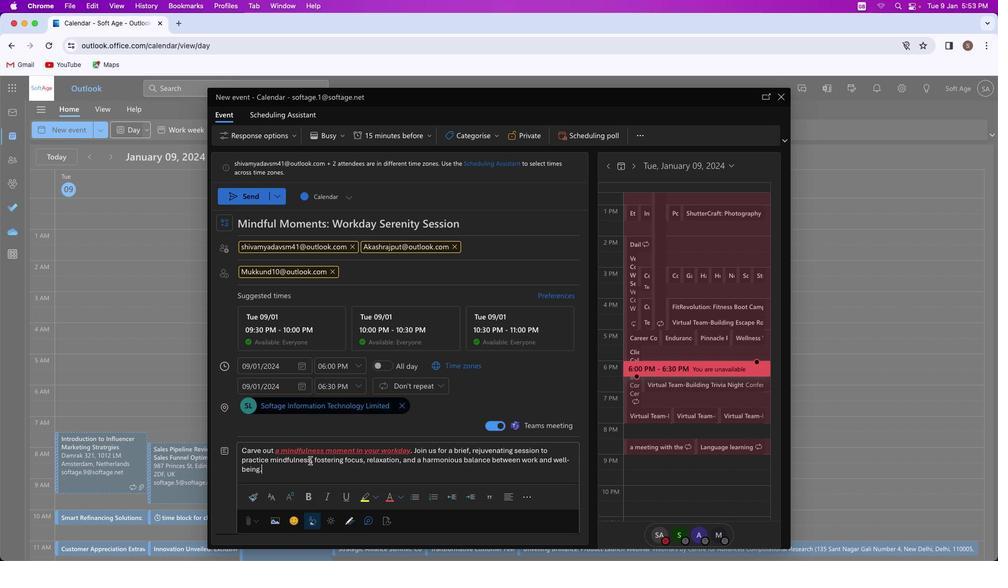 
Action: Mouse pressed left at (309, 461)
Screenshot: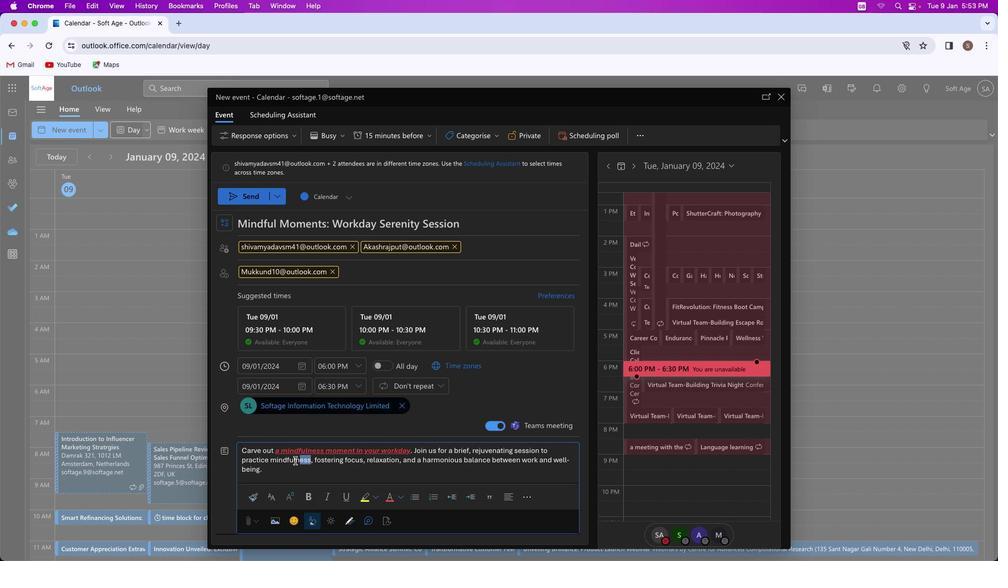 
Action: Mouse moved to (306, 496)
Screenshot: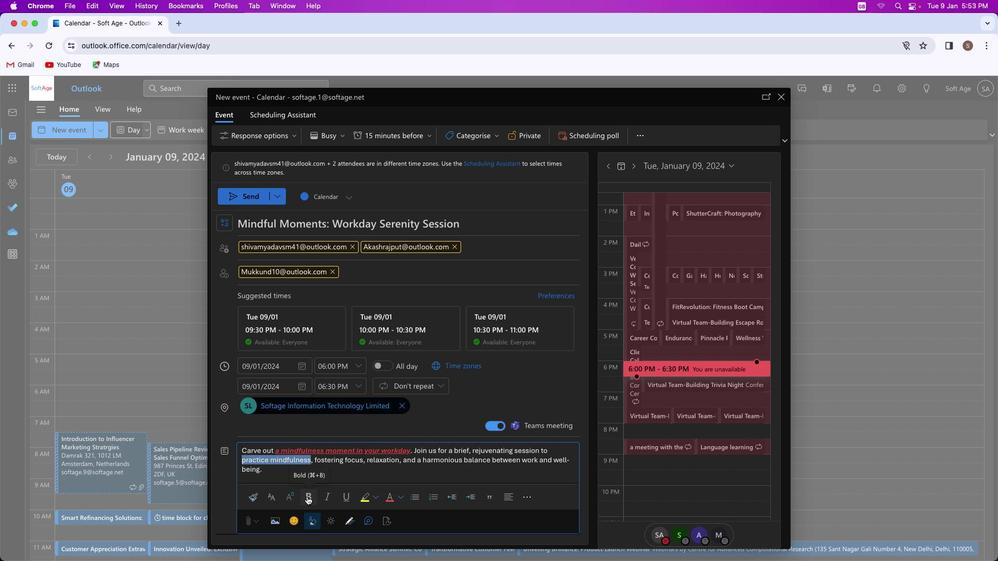 
Action: Mouse pressed left at (306, 496)
Screenshot: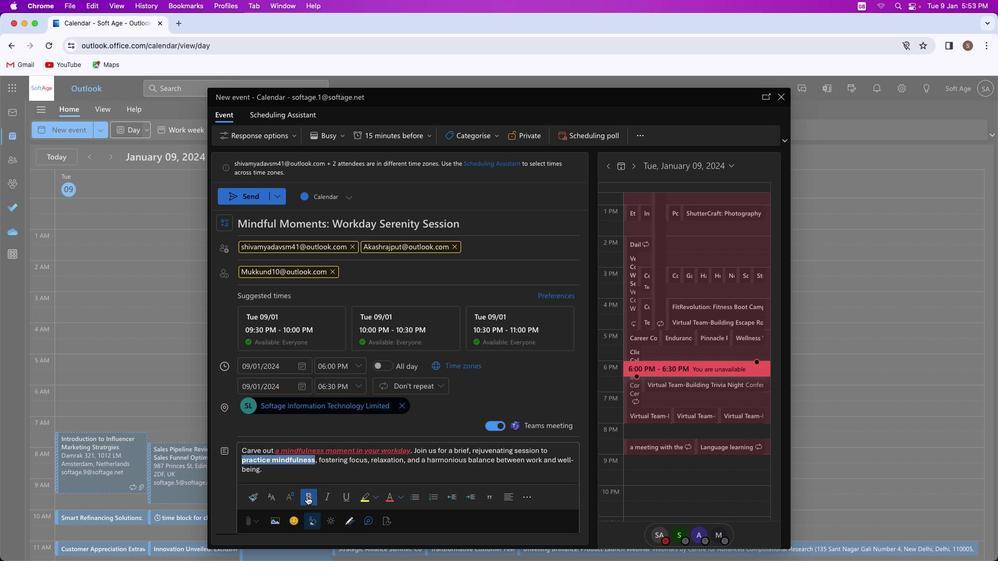 
Action: Mouse moved to (369, 480)
Screenshot: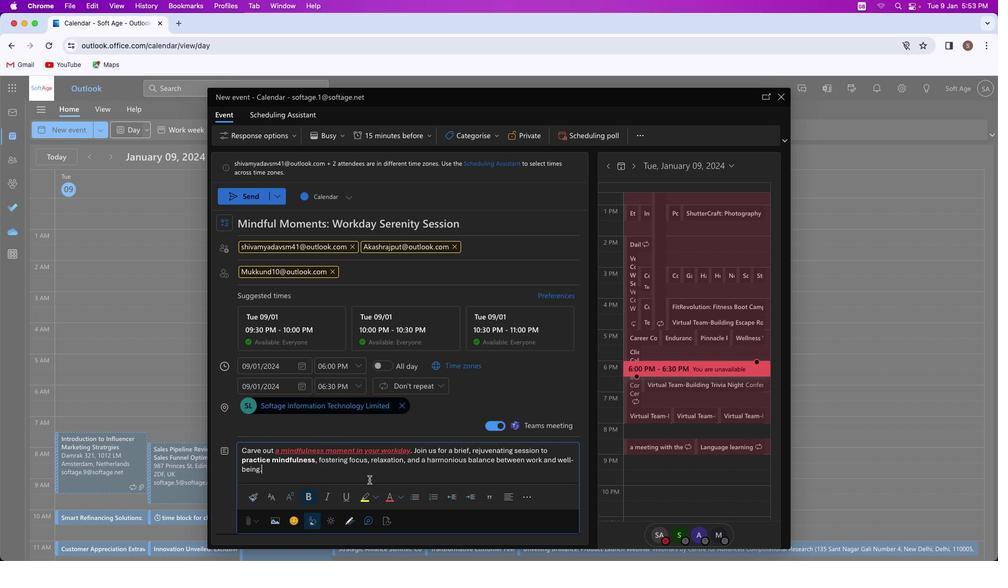 
Action: Mouse pressed left at (369, 480)
Screenshot: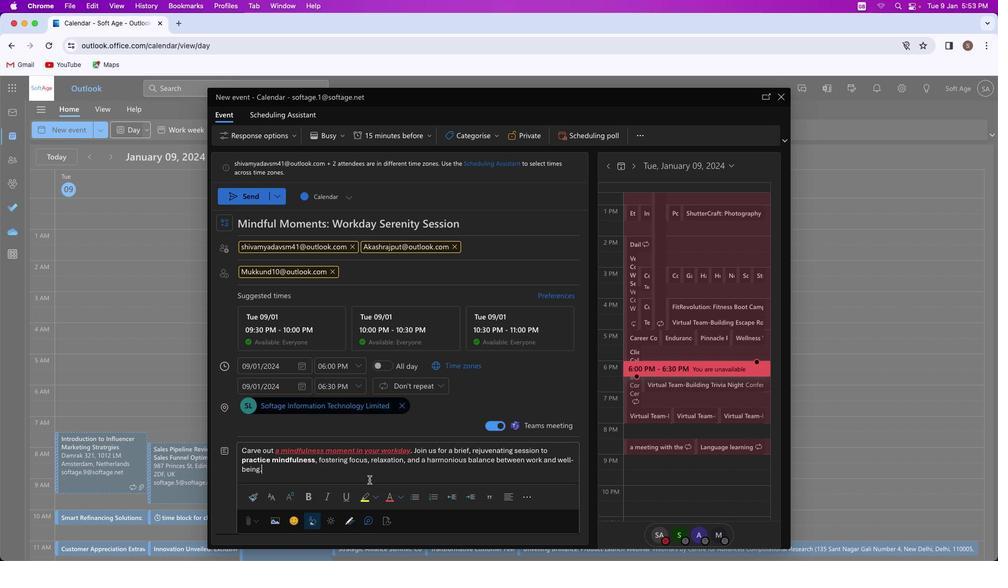 
Action: Mouse moved to (295, 474)
Screenshot: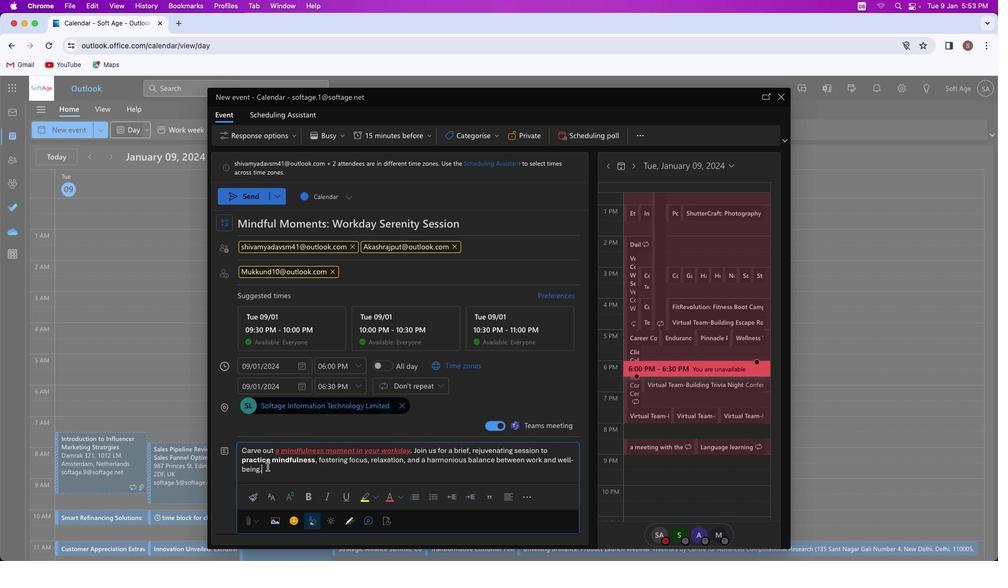 
Action: Mouse pressed left at (295, 474)
Screenshot: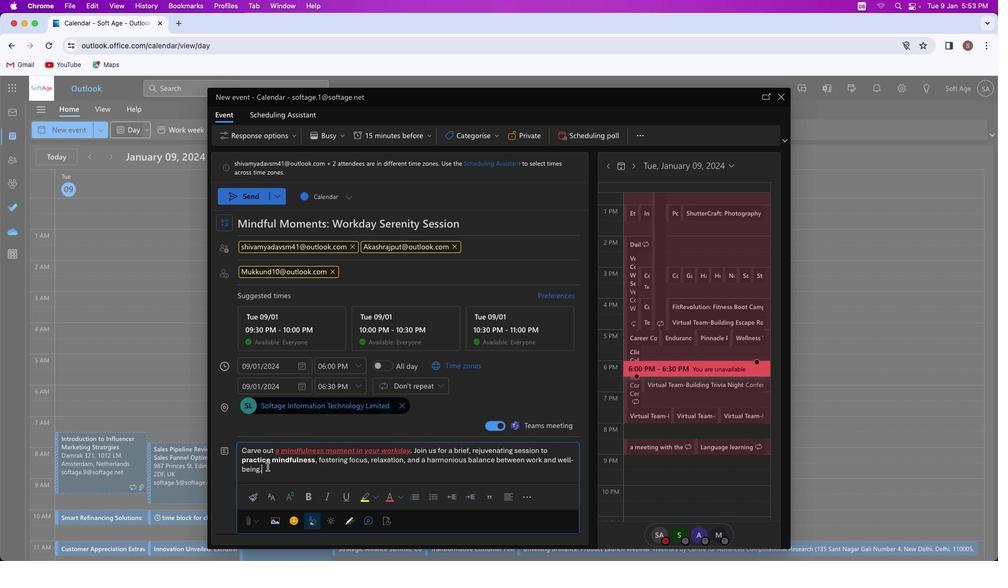 
Action: Mouse moved to (363, 501)
Screenshot: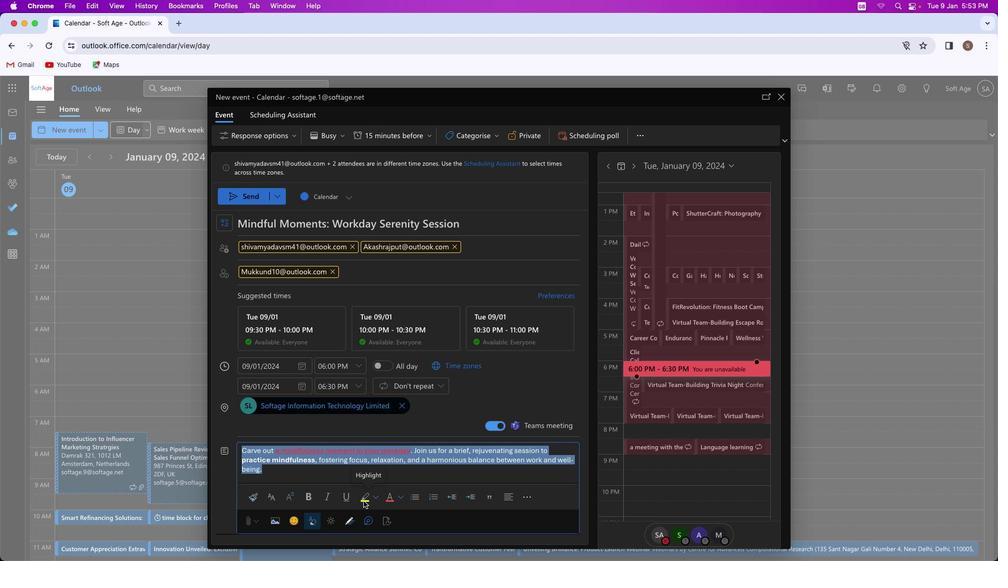 
Action: Mouse pressed left at (363, 501)
Screenshot: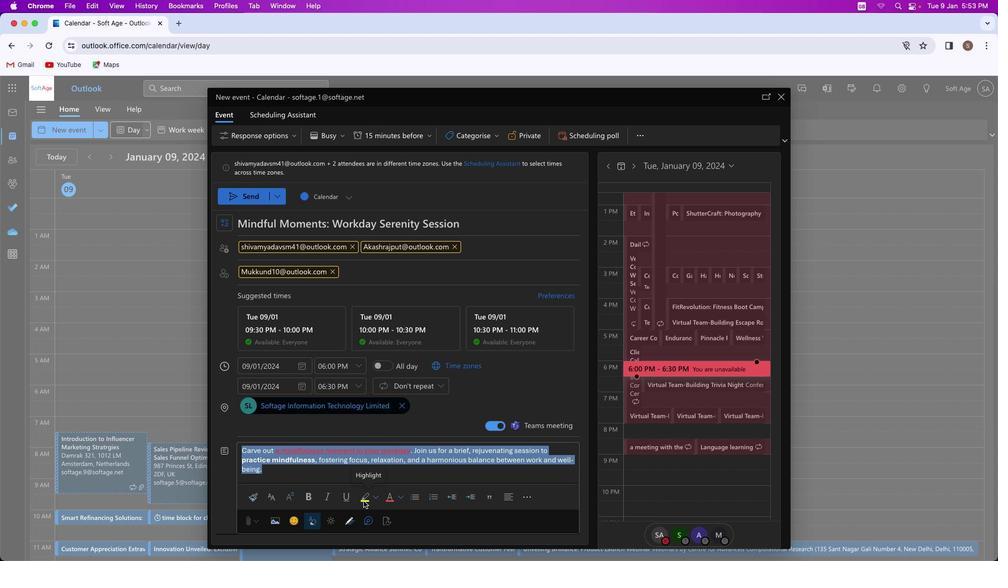 
Action: Mouse moved to (361, 498)
Screenshot: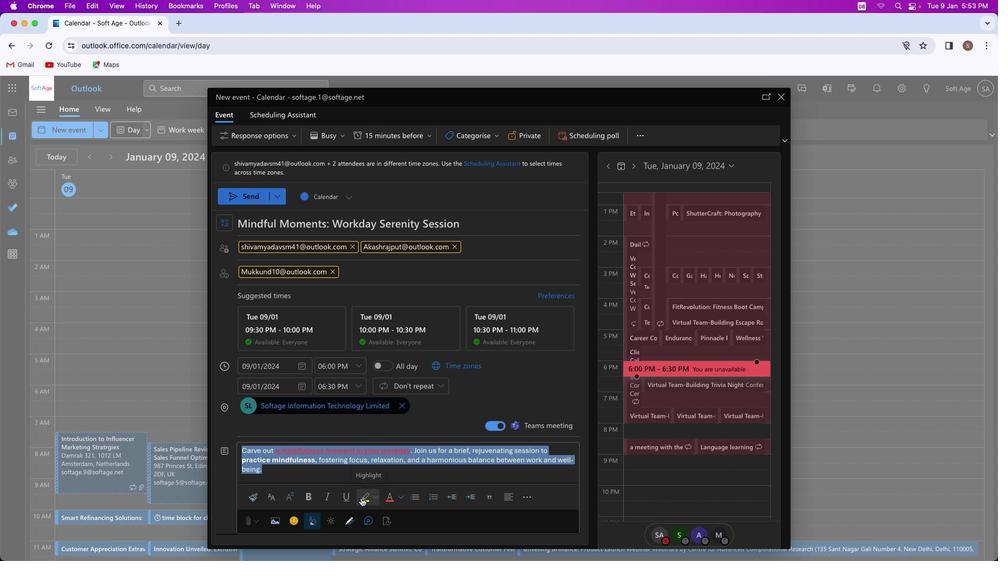 
Action: Mouse pressed left at (361, 498)
Screenshot: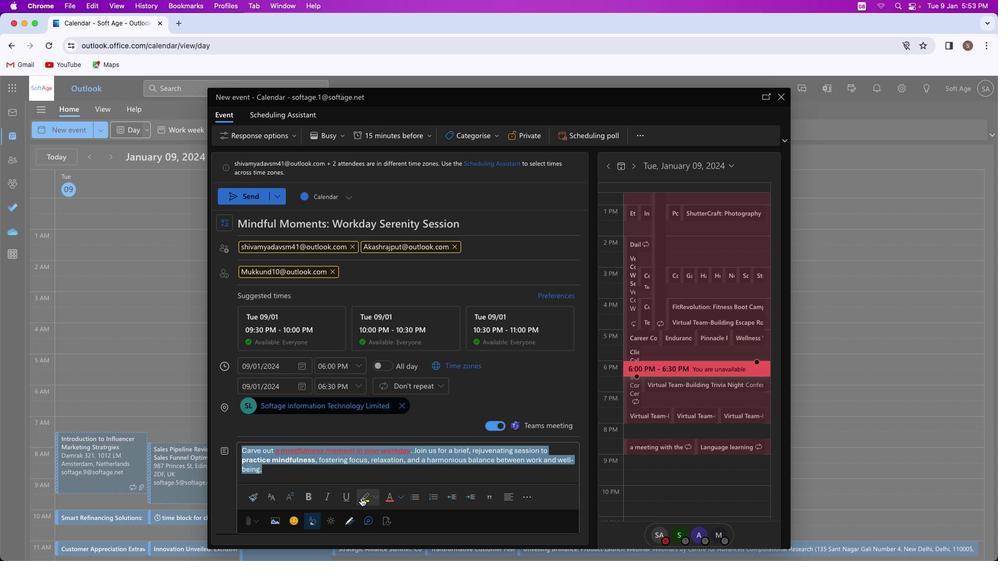 
Action: Mouse moved to (342, 468)
Screenshot: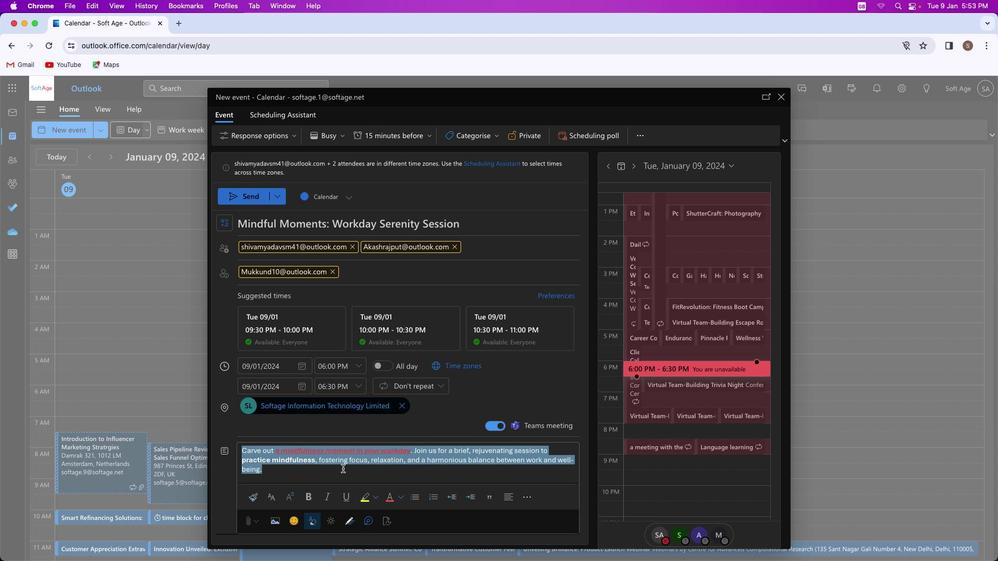 
Action: Mouse pressed left at (342, 468)
Screenshot: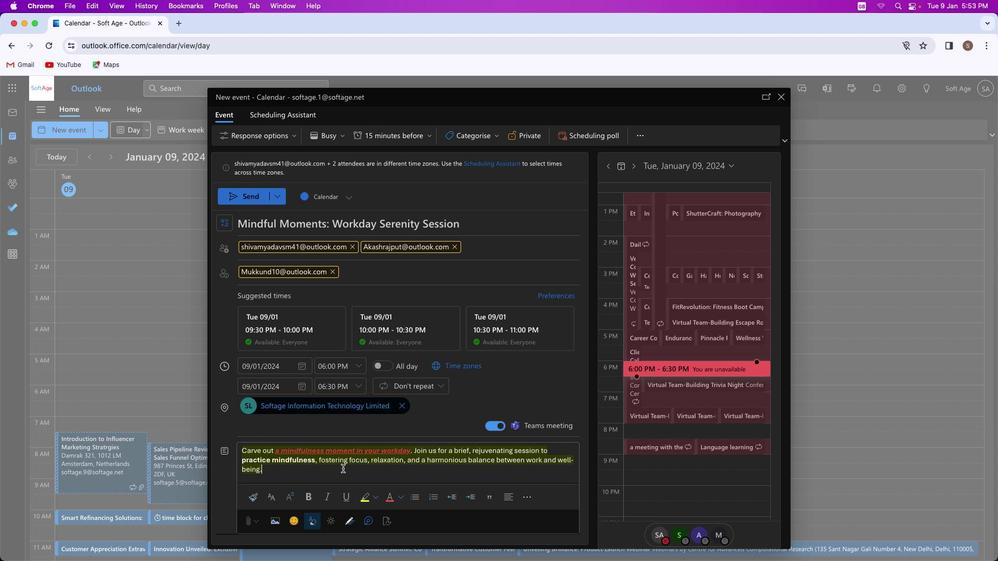 
Action: Mouse moved to (495, 136)
Screenshot: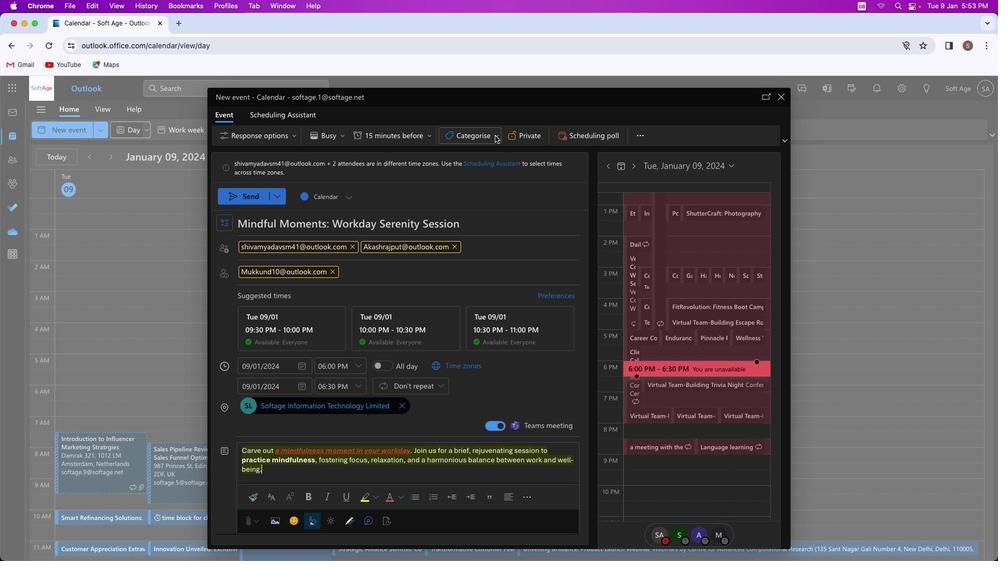 
Action: Mouse pressed left at (495, 136)
Screenshot: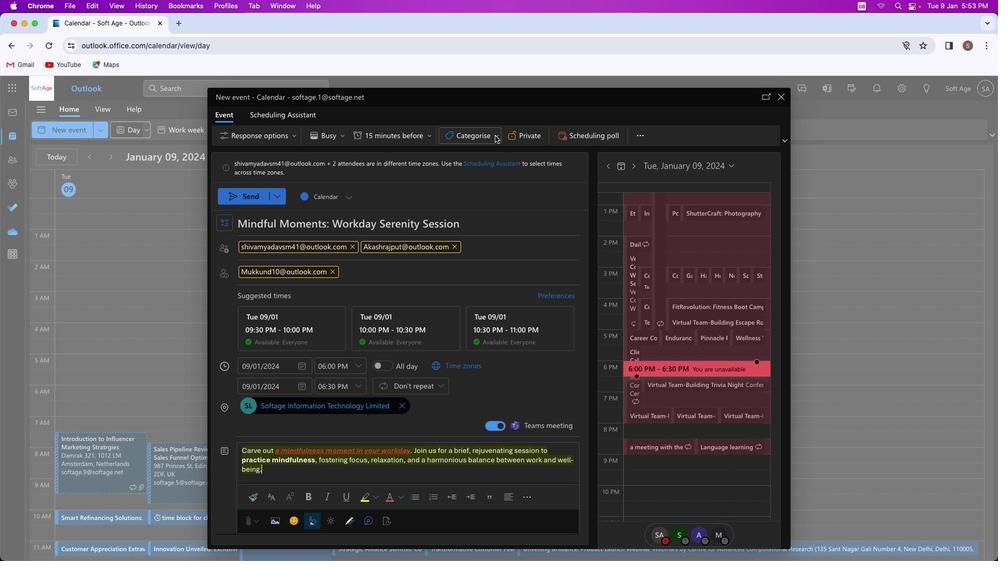 
Action: Mouse moved to (473, 271)
Screenshot: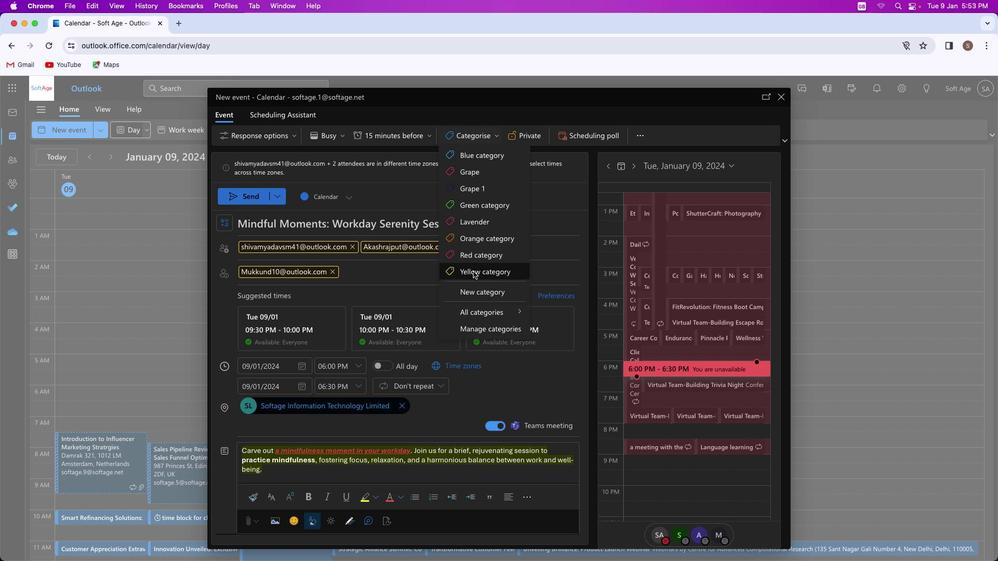 
Action: Mouse pressed left at (473, 271)
Screenshot: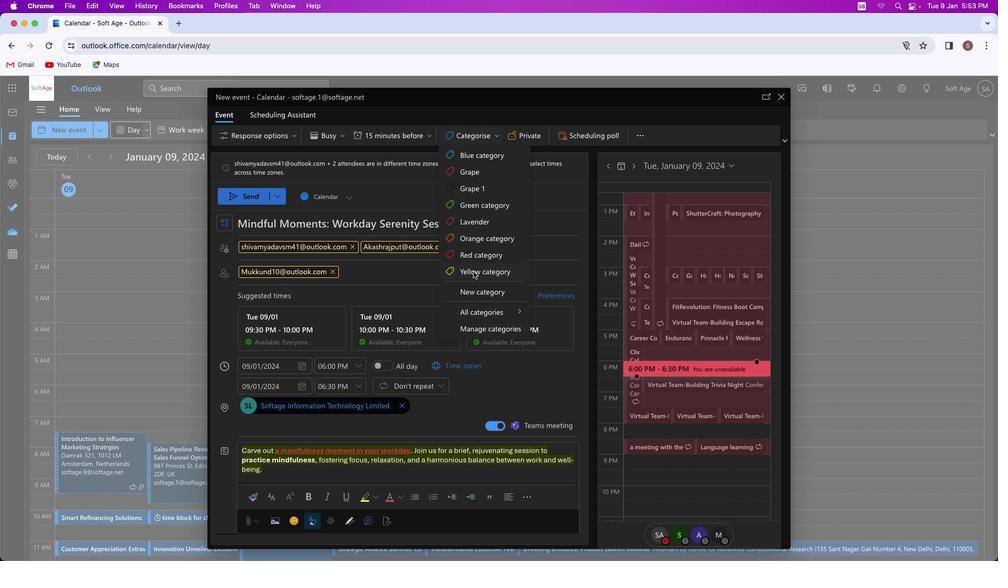 
Action: Mouse moved to (341, 134)
Screenshot: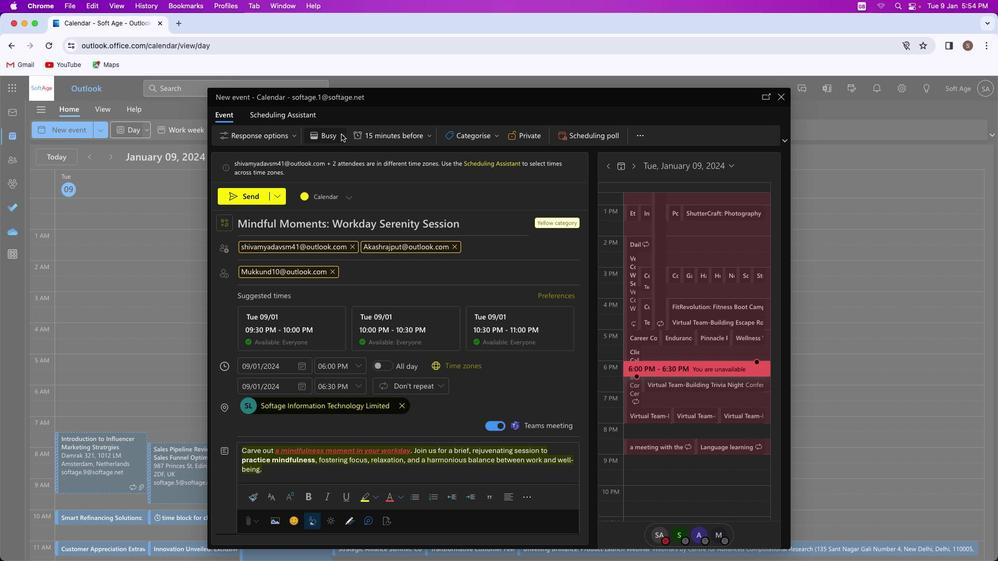 
Action: Mouse pressed left at (341, 134)
Screenshot: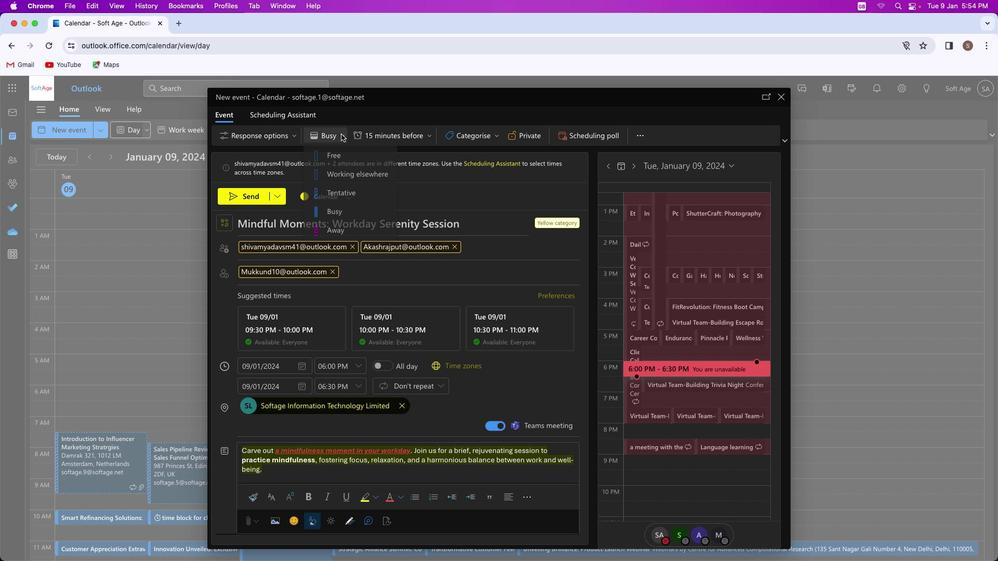 
Action: Mouse moved to (338, 178)
Screenshot: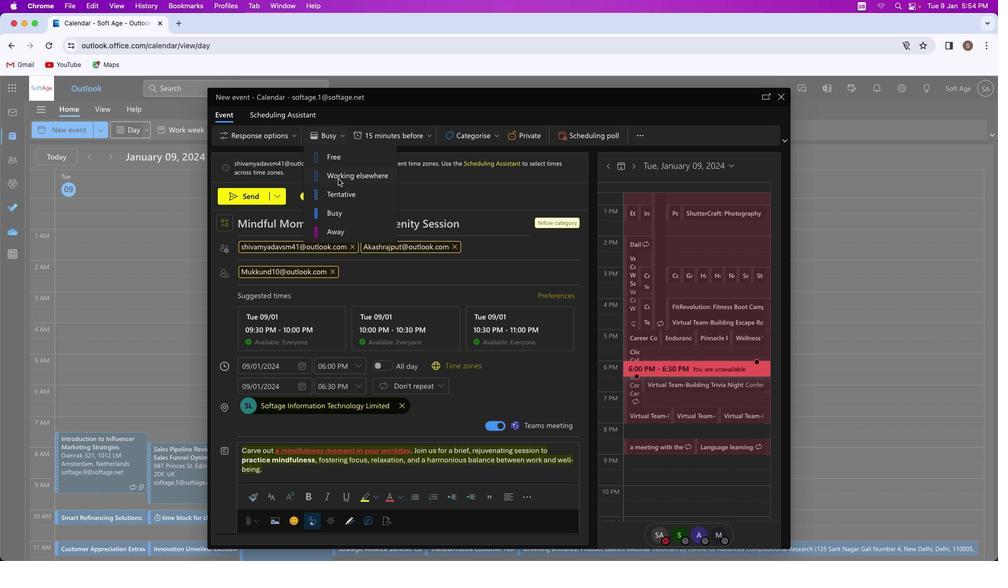 
Action: Mouse pressed left at (338, 178)
Screenshot: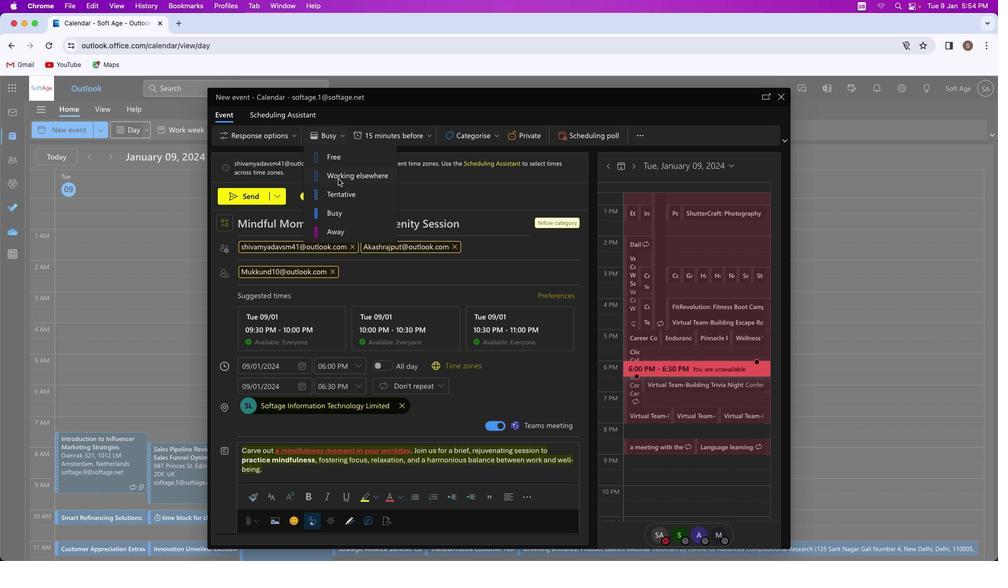 
Action: Mouse moved to (246, 196)
Screenshot: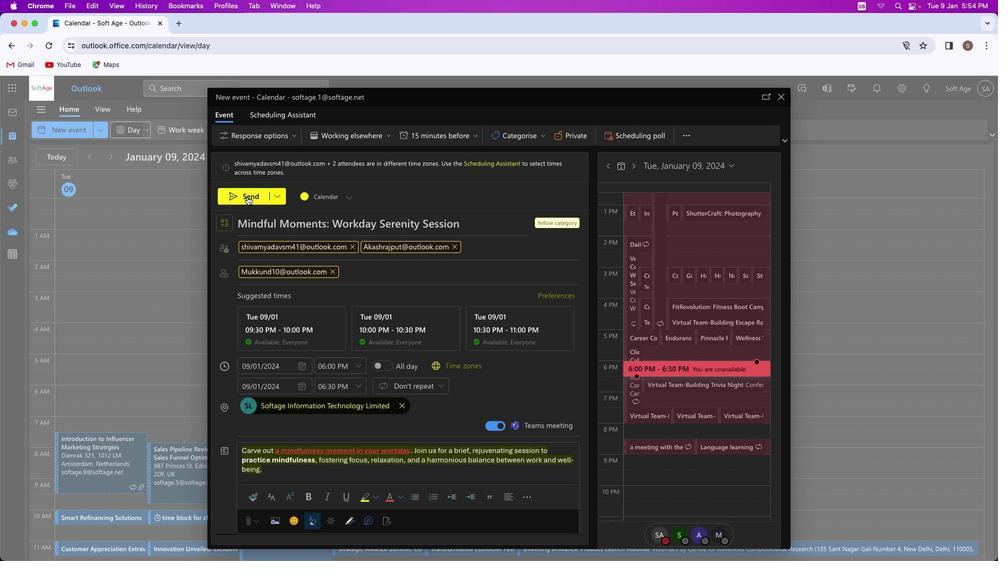 
Action: Mouse pressed left at (246, 196)
Screenshot: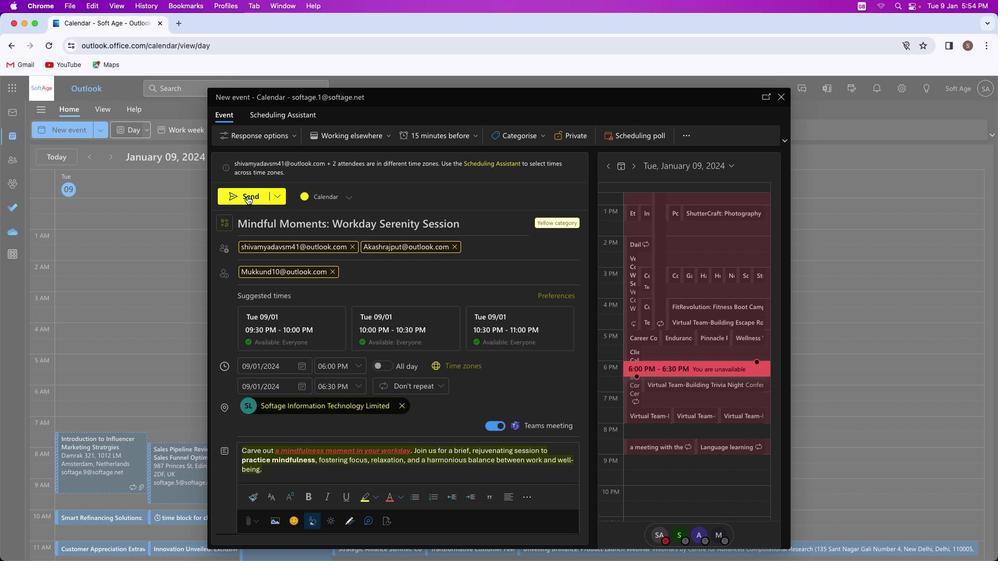 
Action: Mouse moved to (410, 285)
Screenshot: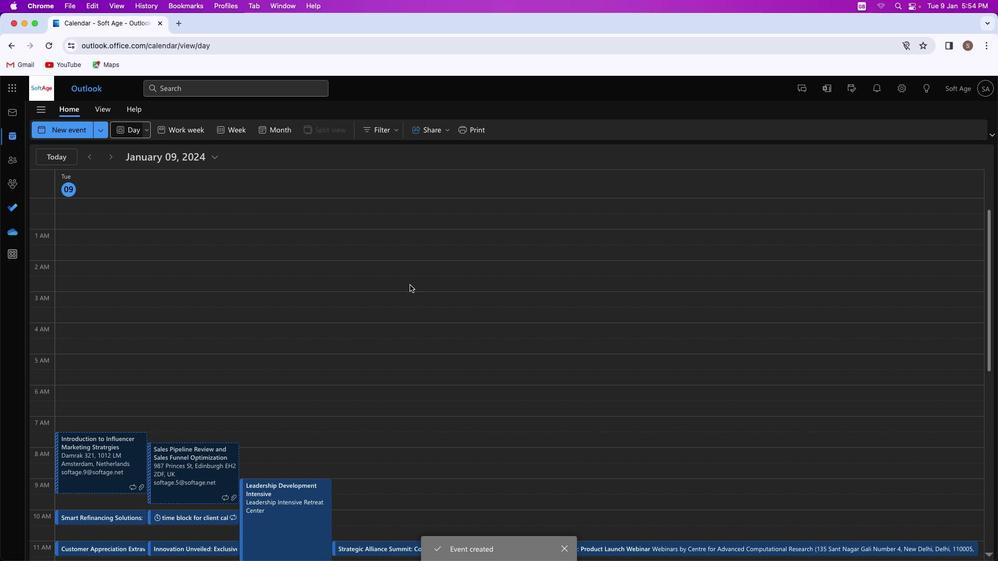 
